 Task: Create a section Agile Amigos and in the section, add a milestone Digital Transformation in the project AgileBite
Action: Mouse moved to (211, 701)
Screenshot: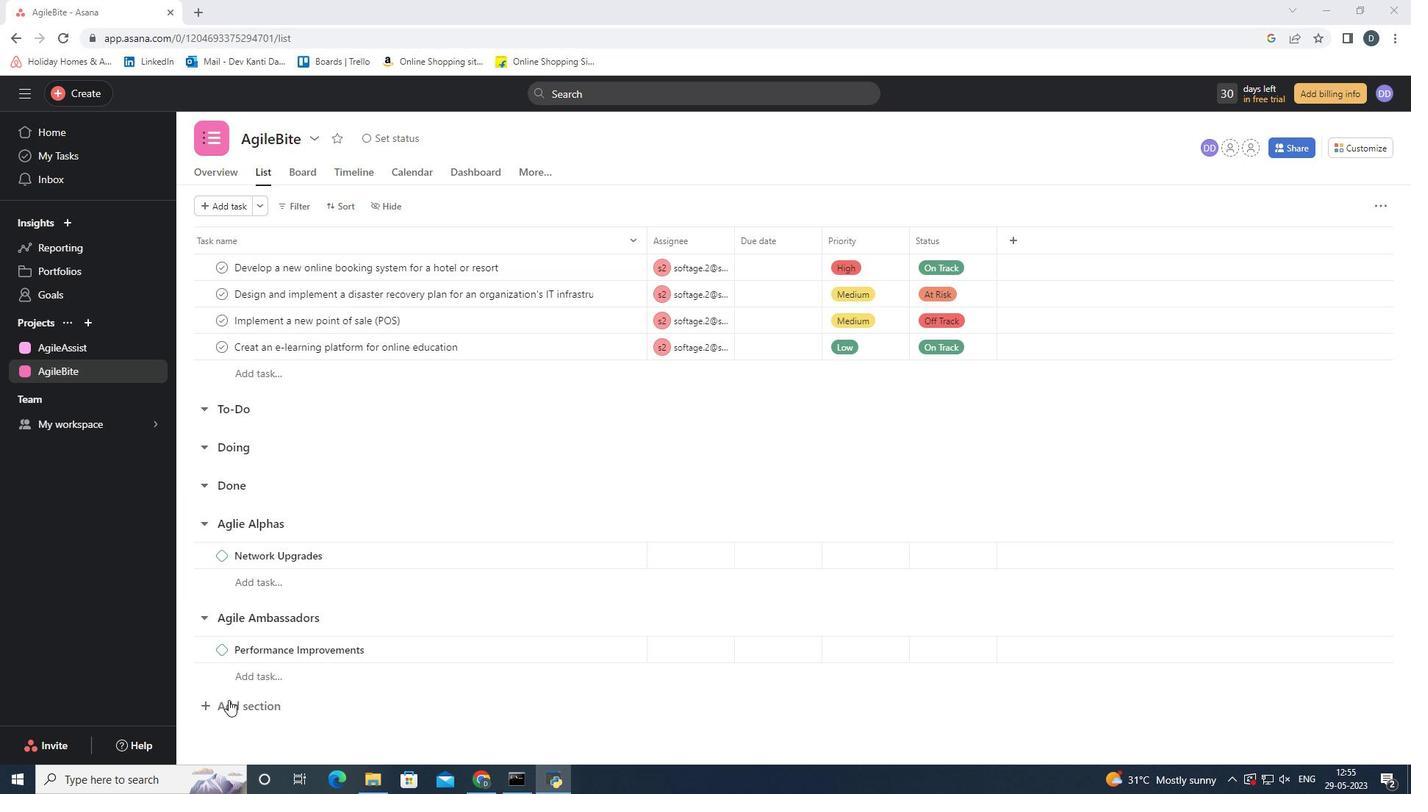 
Action: Mouse pressed left at (211, 701)
Screenshot: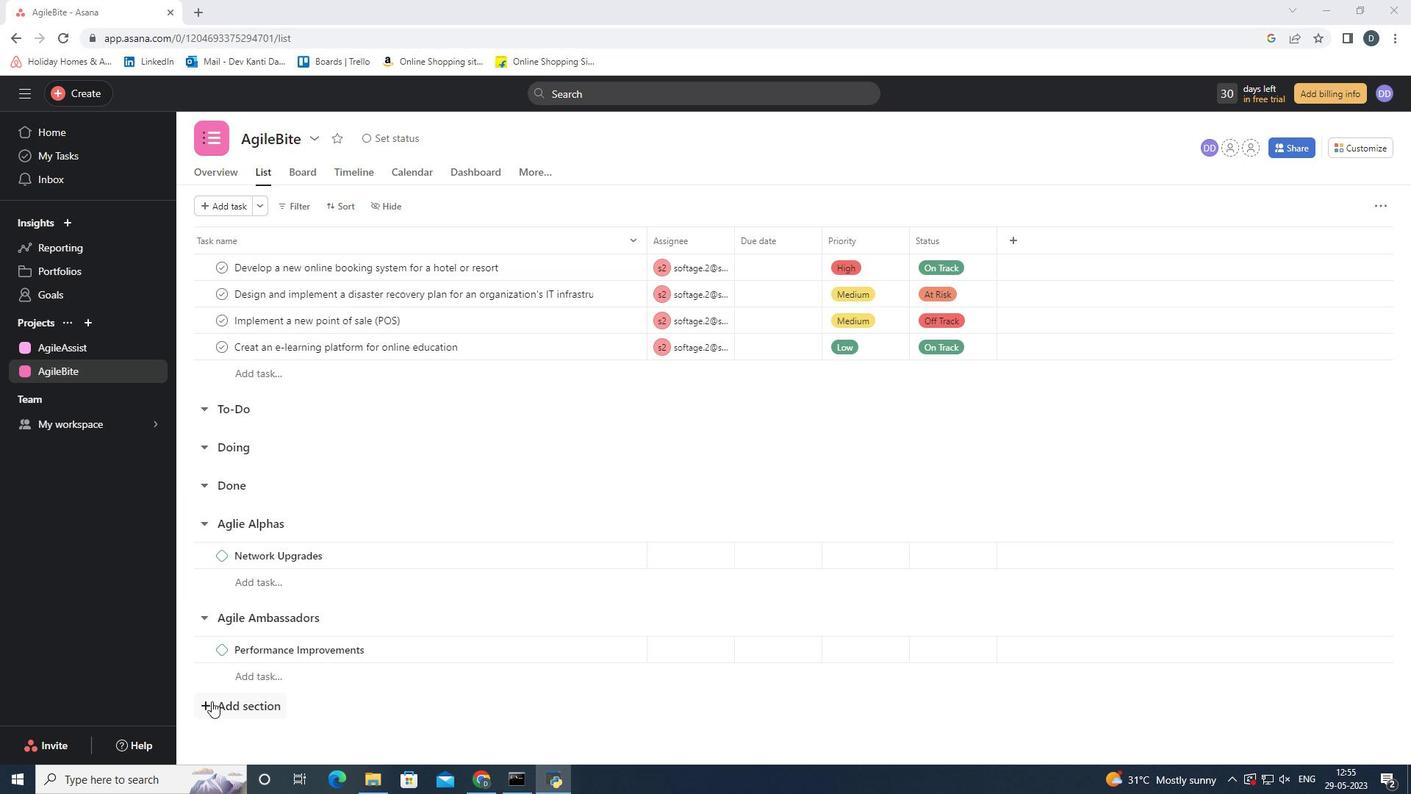 
Action: Mouse moved to (585, 519)
Screenshot: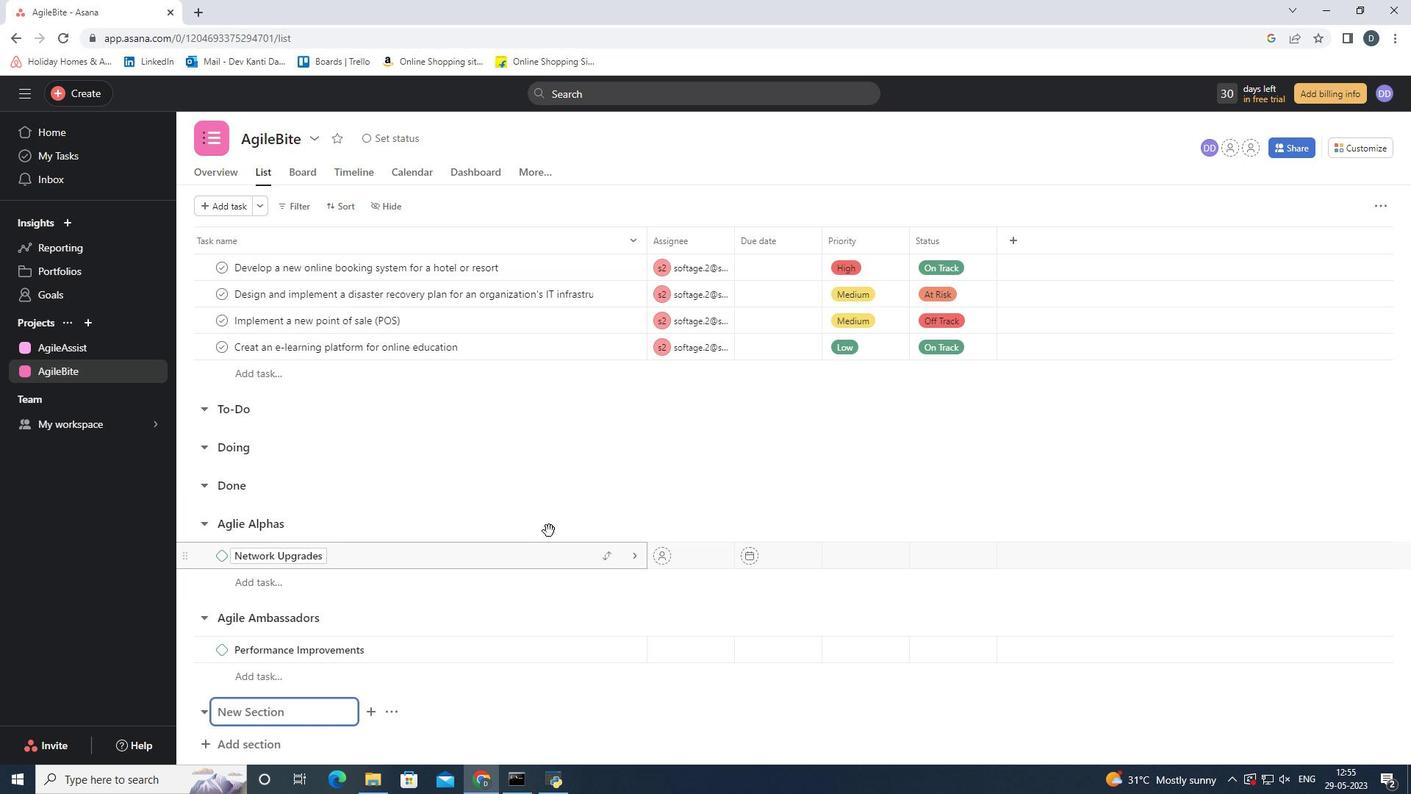 
Action: Mouse scrolled (585, 518) with delta (0, 0)
Screenshot: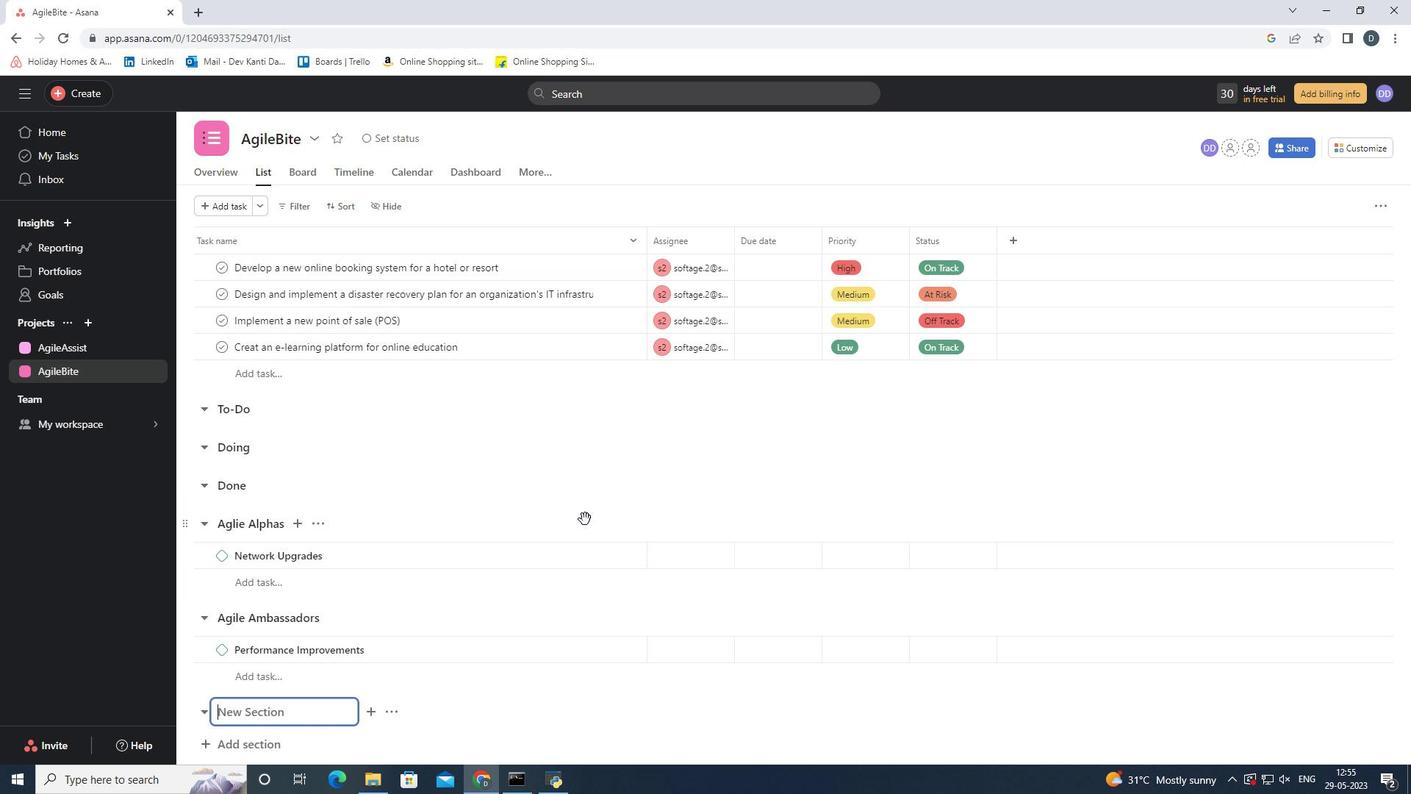 
Action: Mouse scrolled (585, 518) with delta (0, 0)
Screenshot: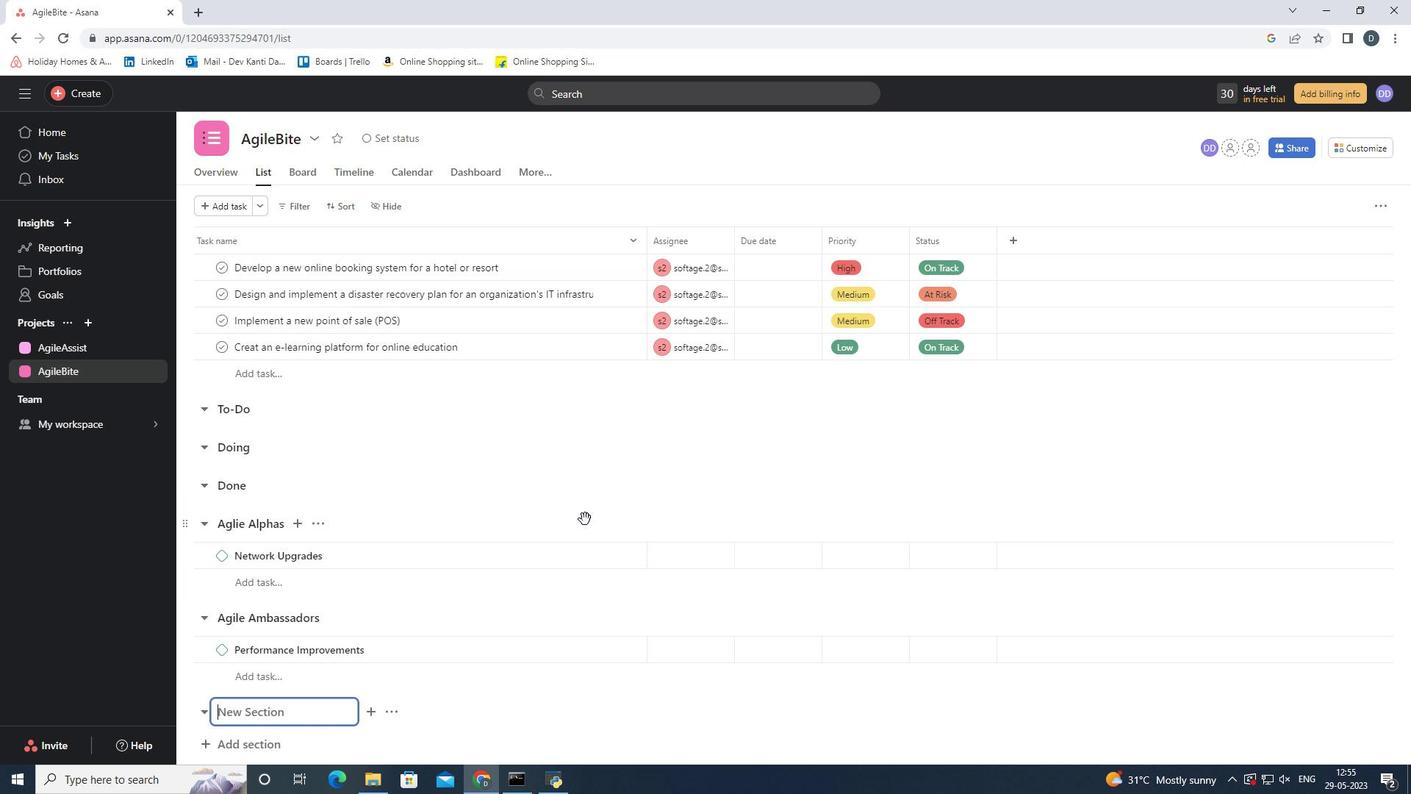 
Action: Mouse scrolled (585, 518) with delta (0, 0)
Screenshot: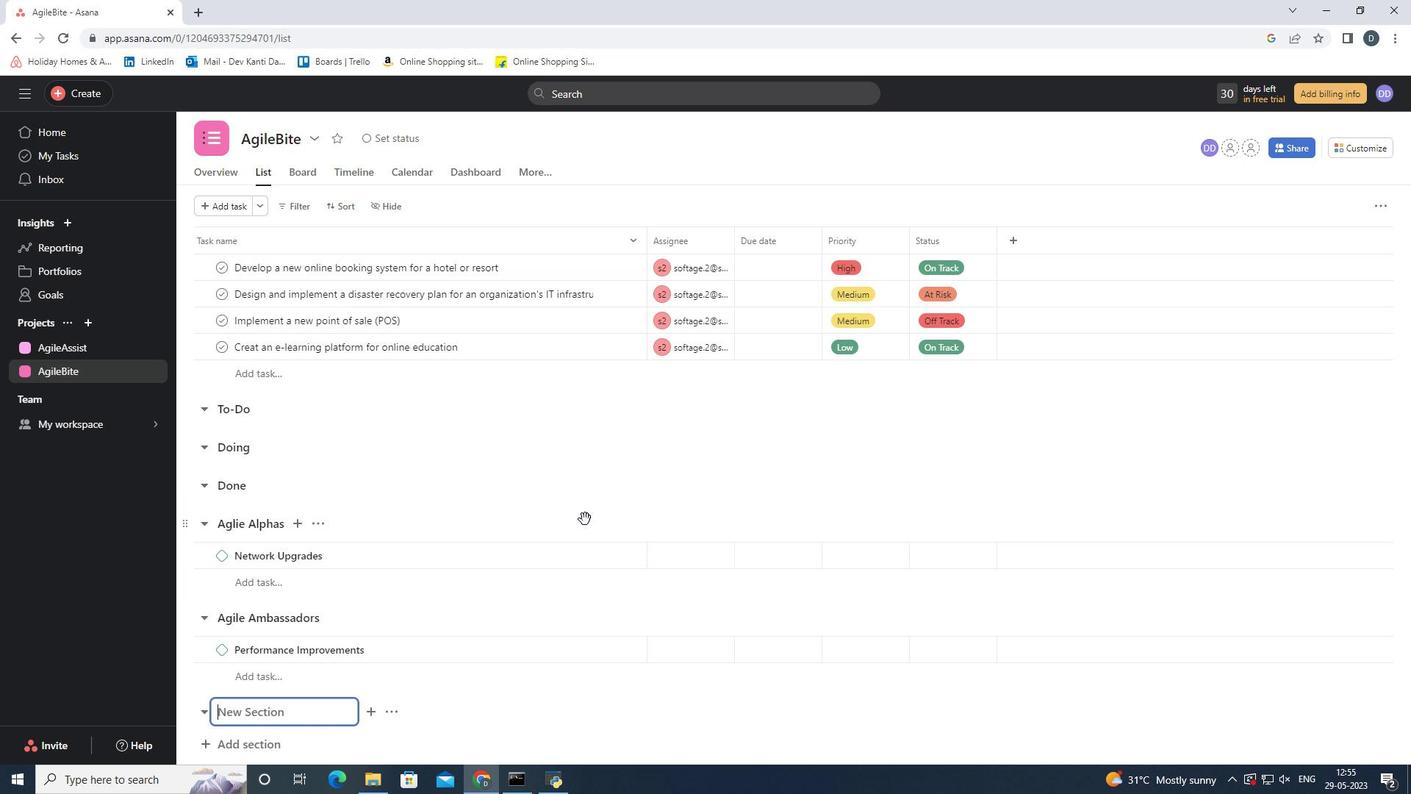 
Action: Mouse moved to (594, 496)
Screenshot: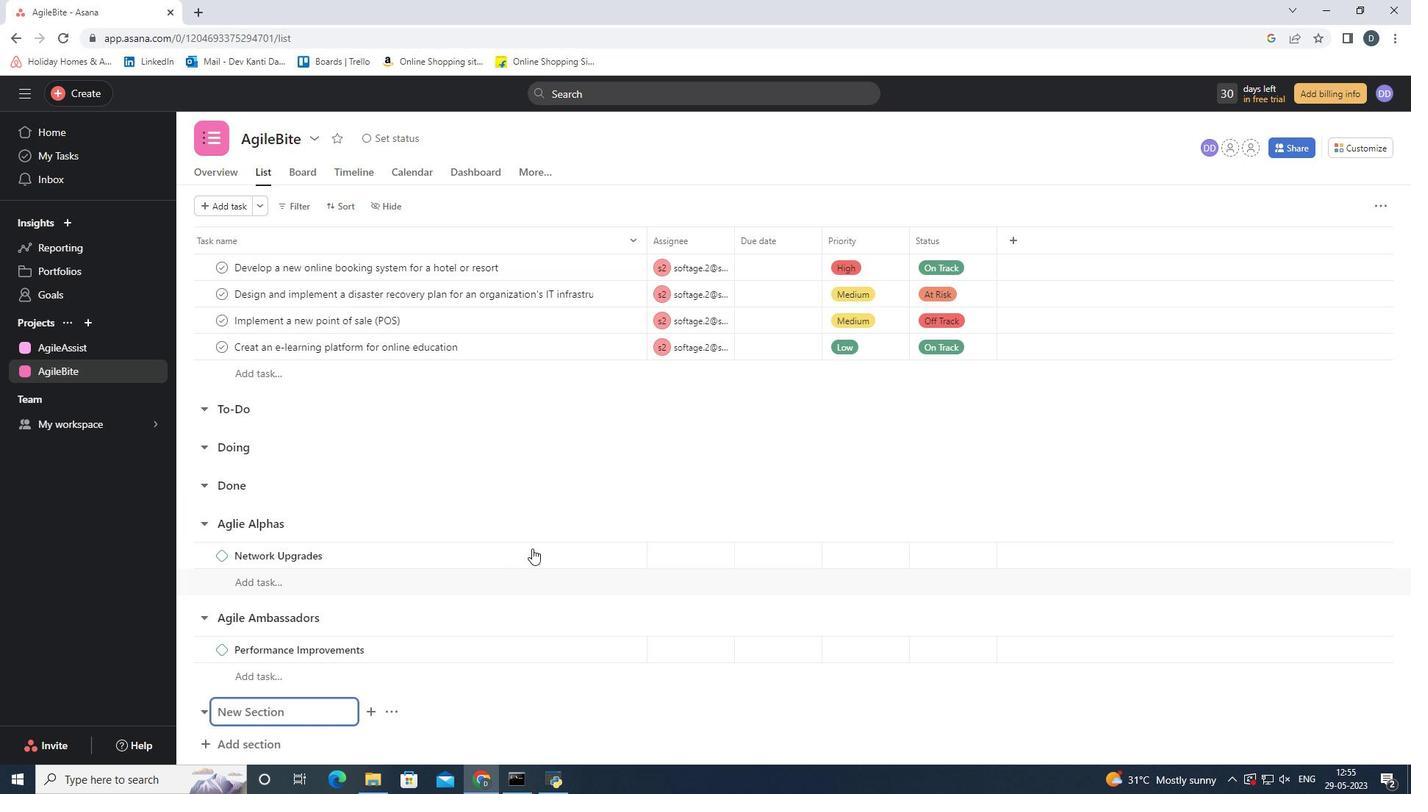 
Action: Key pressed <Key.shift>Agl<Key.backspace>ile<Key.space><Key.shift><Key.shift><Key.shift><Key.shift><Key.shift><Key.shift><Key.shift><Key.shift><Key.shift><Key.shift><Key.shift><Key.shift>Amigos
Screenshot: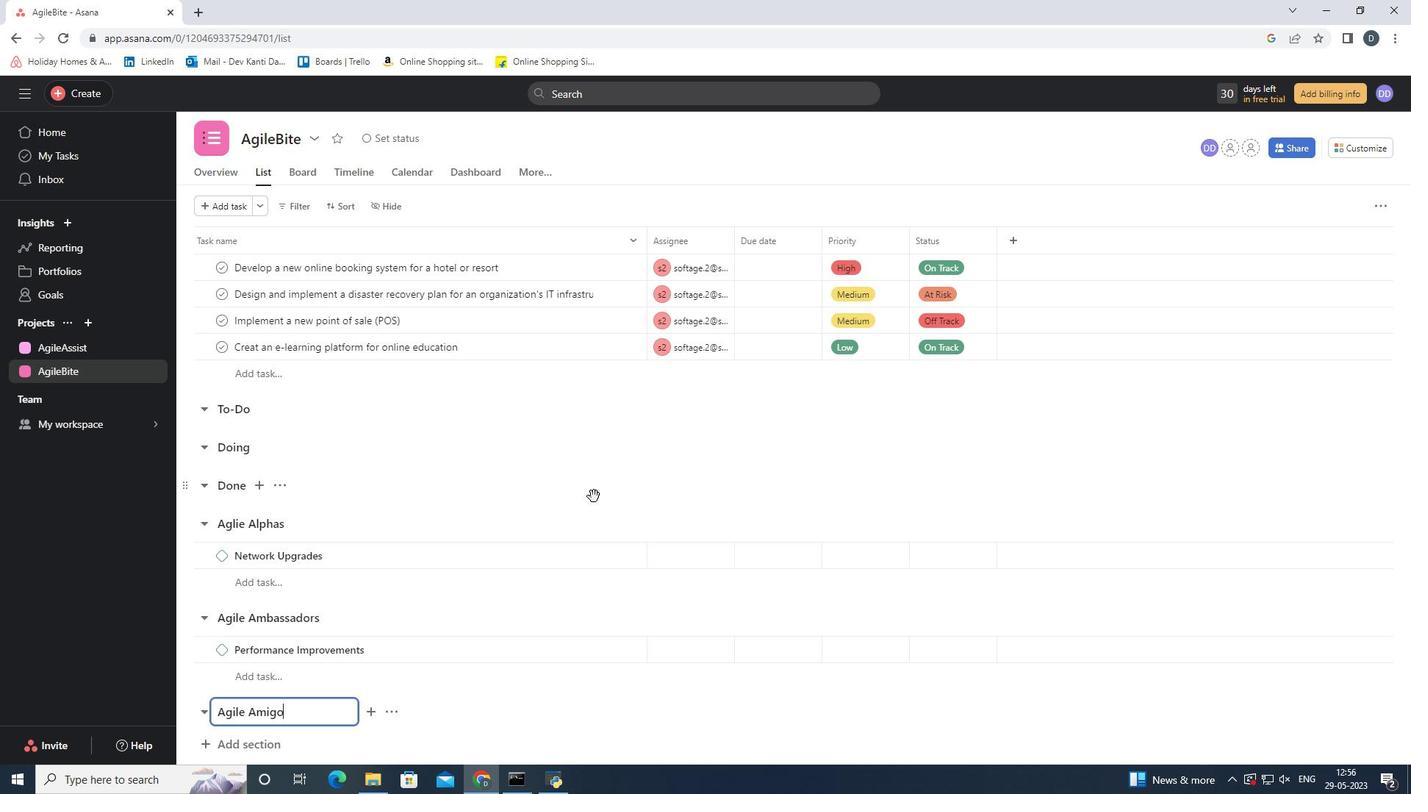 
Action: Mouse moved to (363, 713)
Screenshot: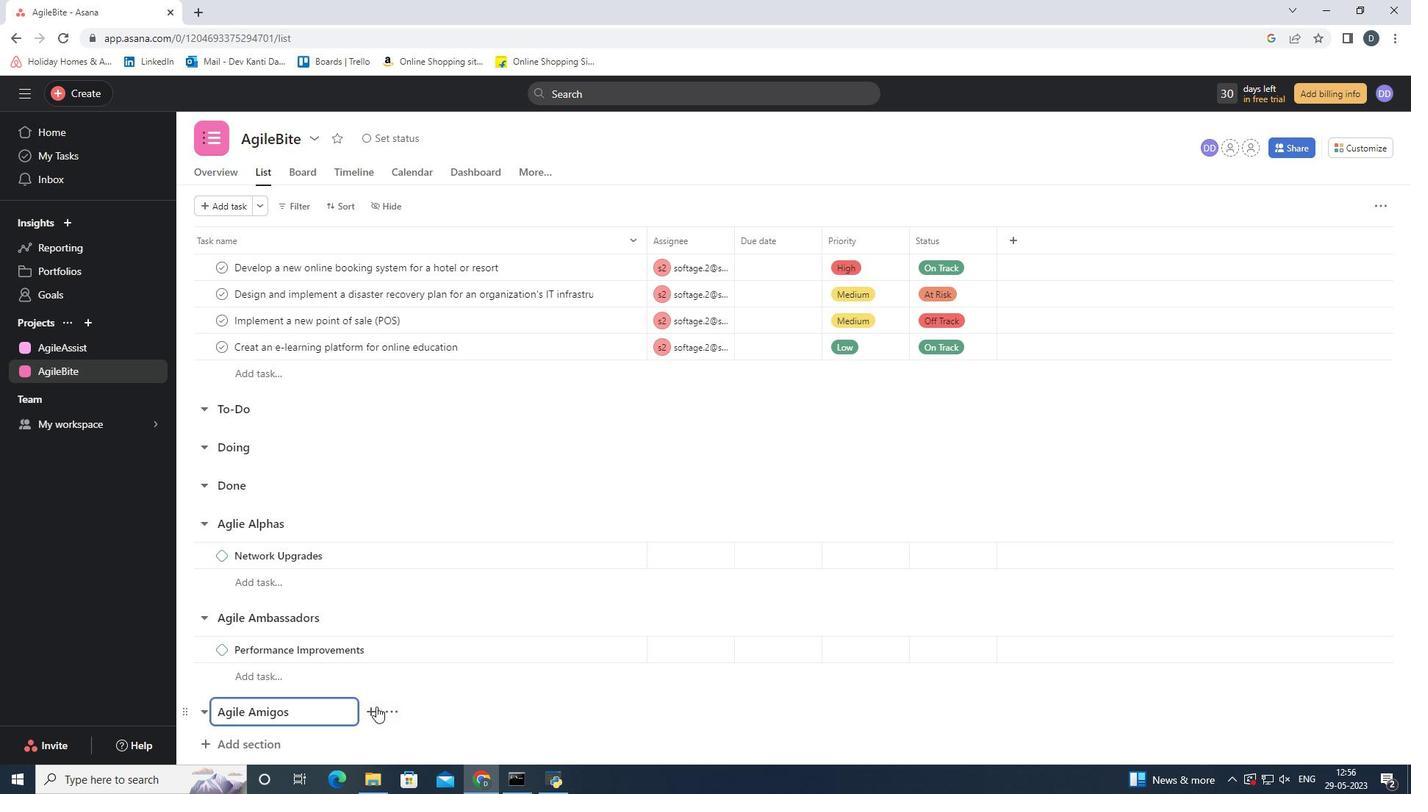 
Action: Mouse pressed left at (363, 713)
Screenshot: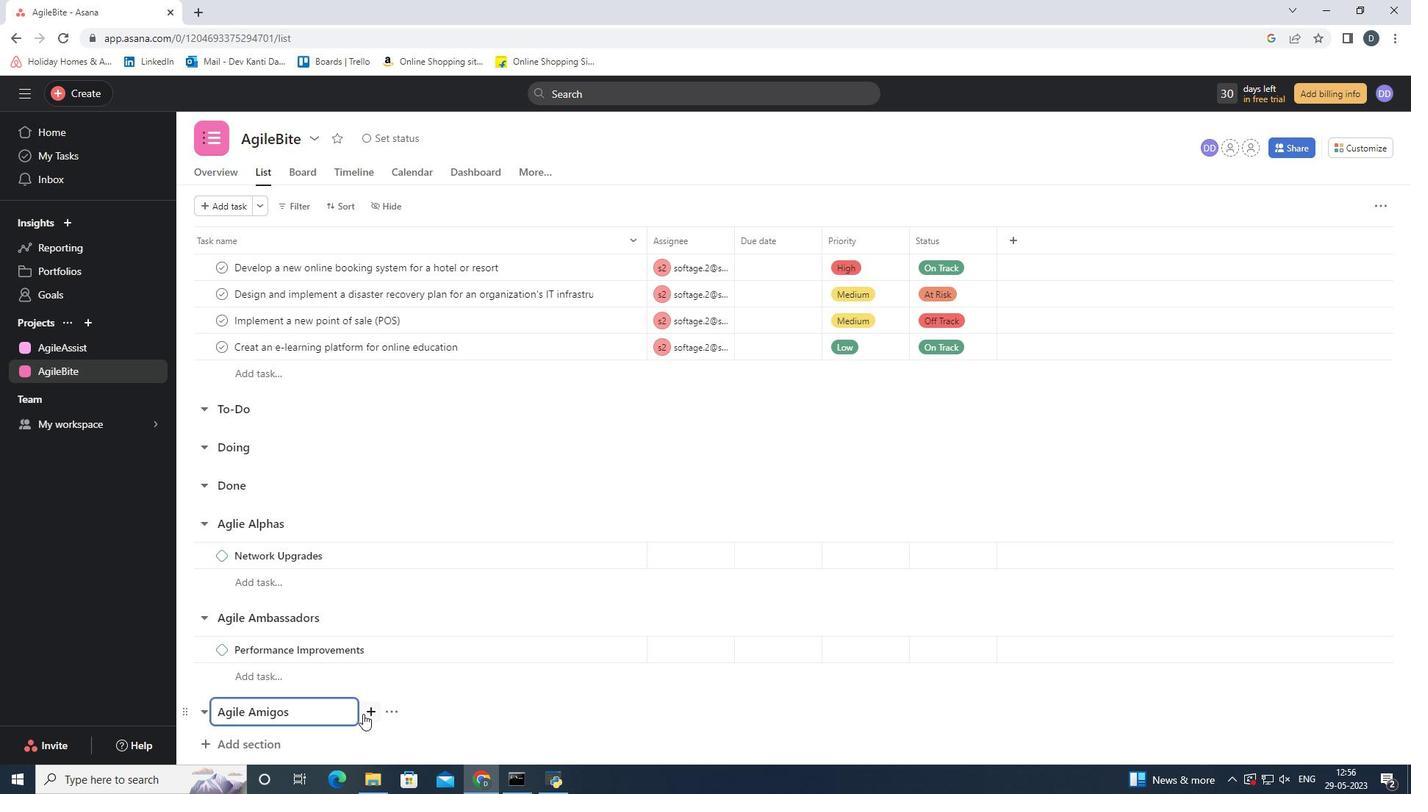 
Action: Mouse moved to (302, 718)
Screenshot: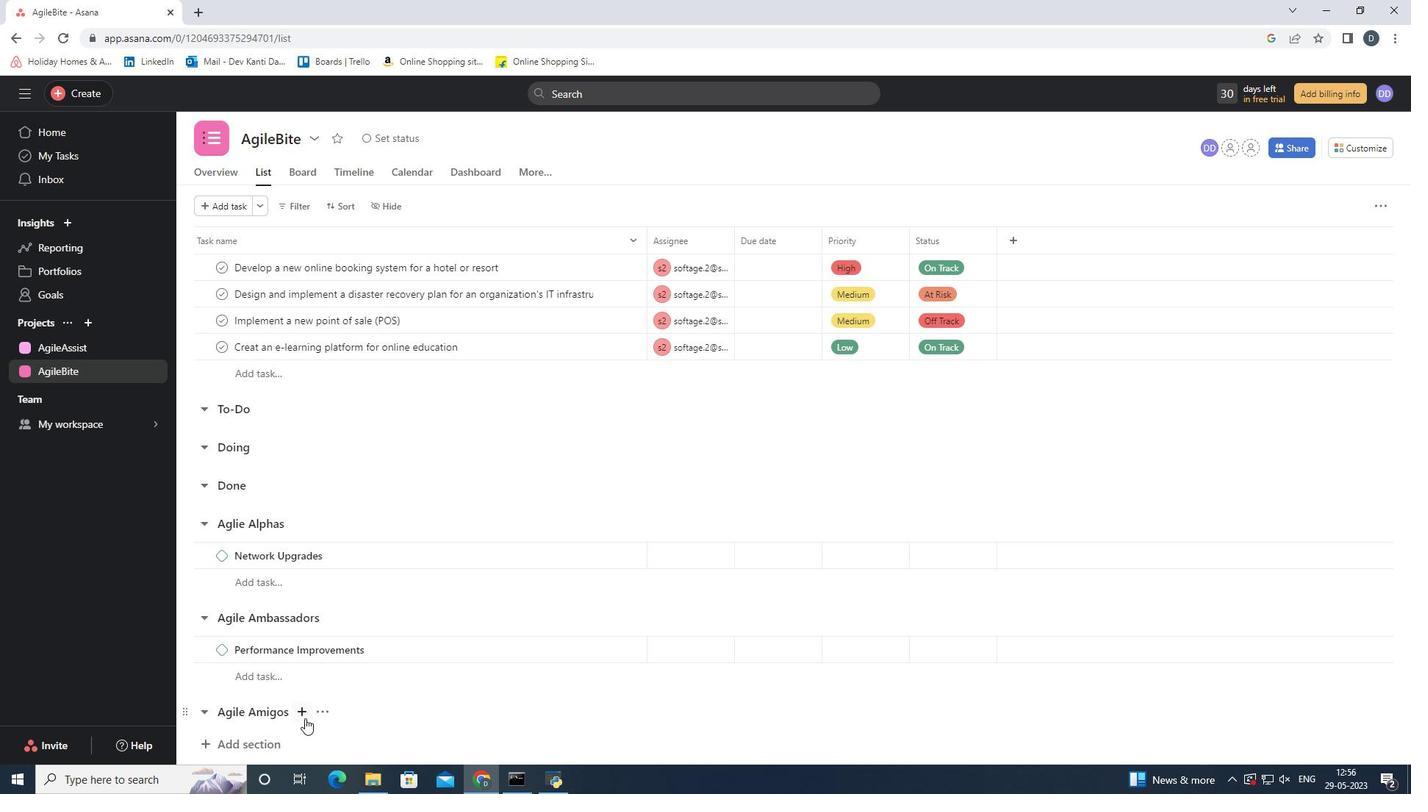 
Action: Mouse pressed left at (302, 718)
Screenshot: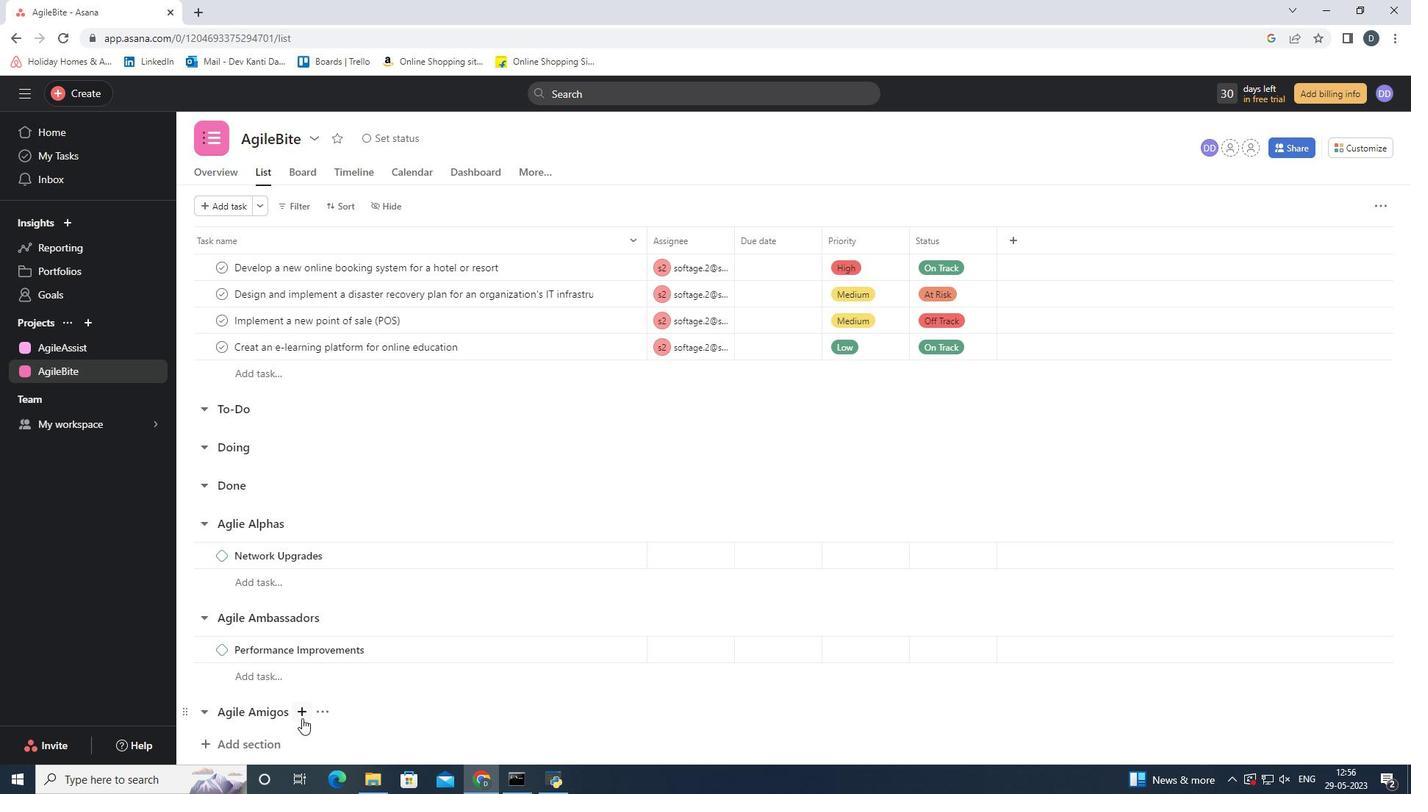 
Action: Mouse moved to (369, 701)
Screenshot: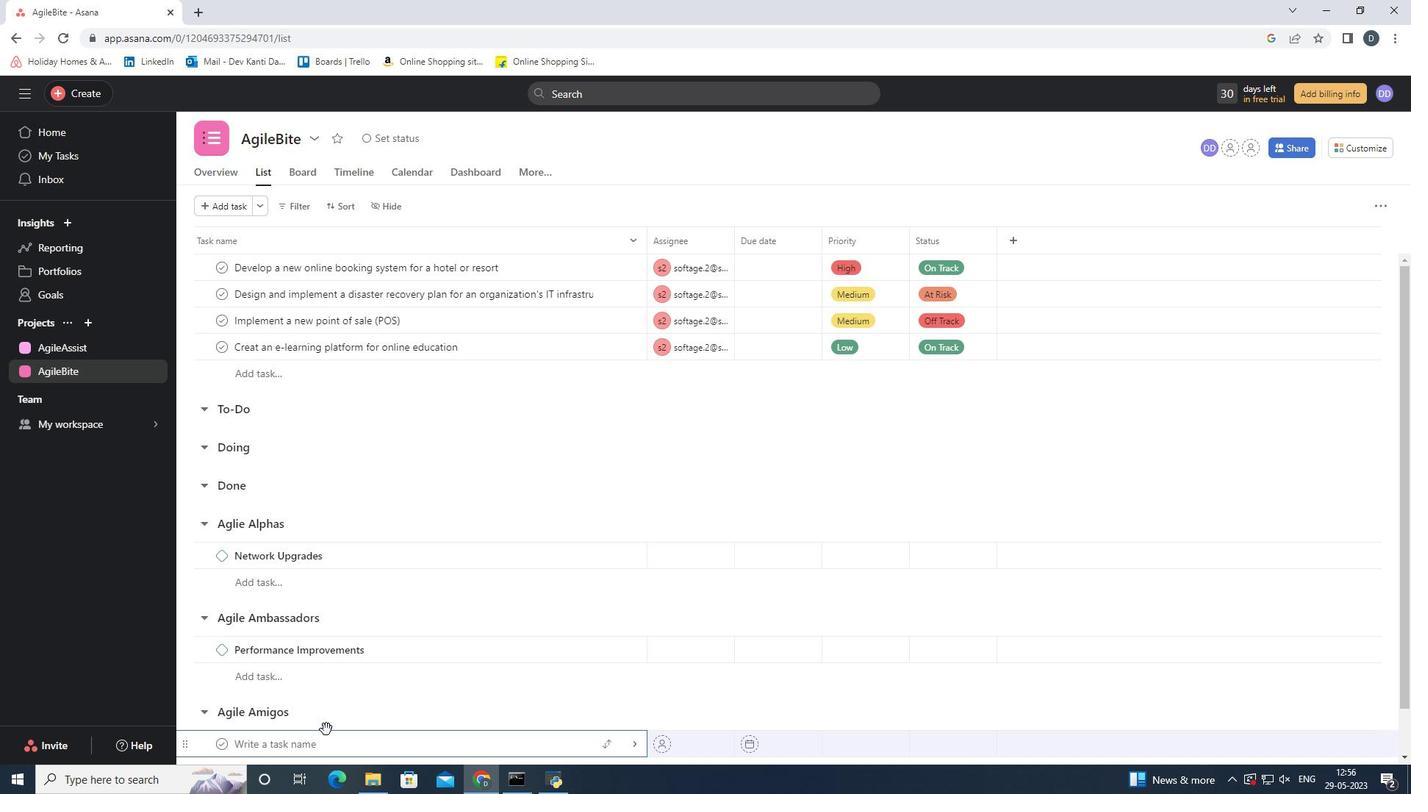 
Action: Mouse scrolled (369, 700) with delta (0, 0)
Screenshot: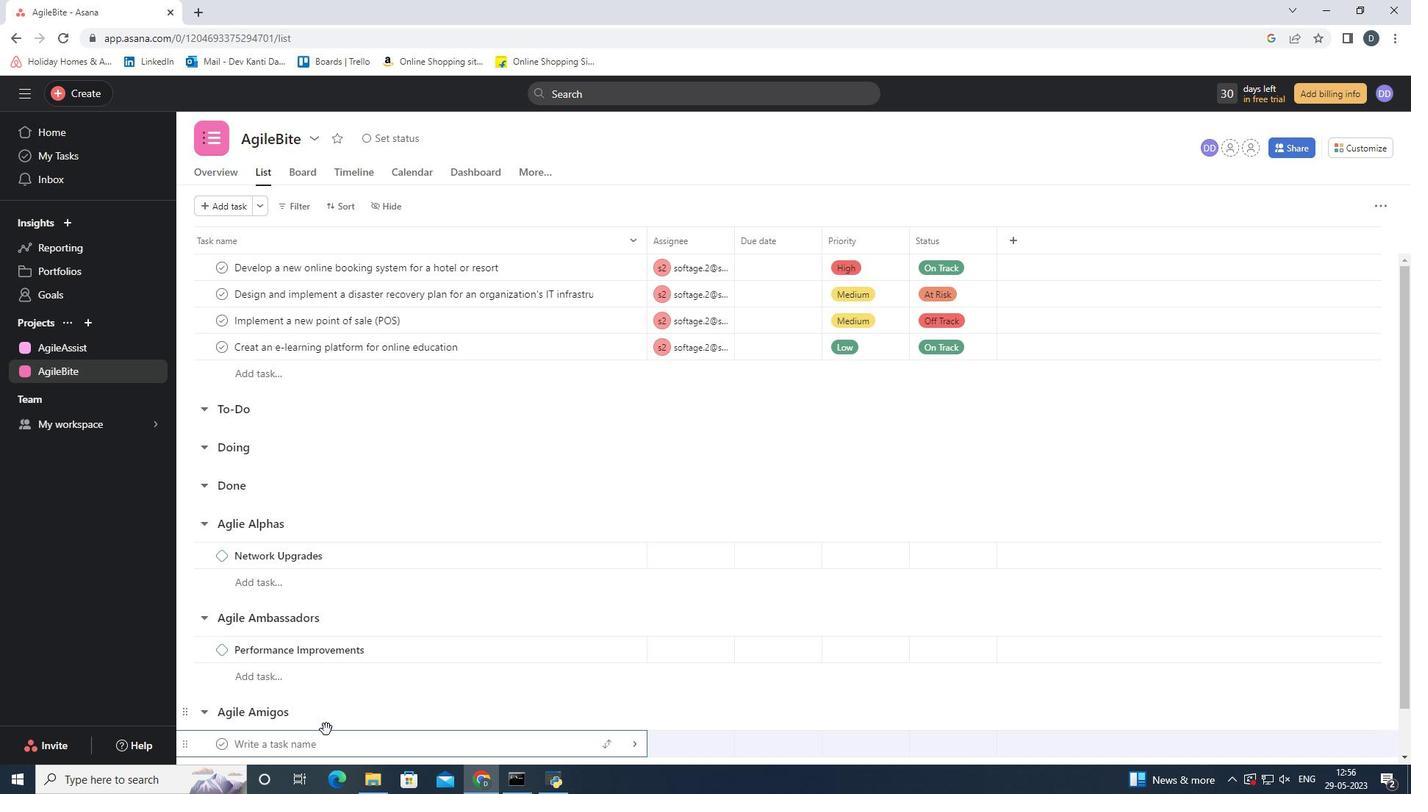 
Action: Mouse scrolled (369, 700) with delta (0, 0)
Screenshot: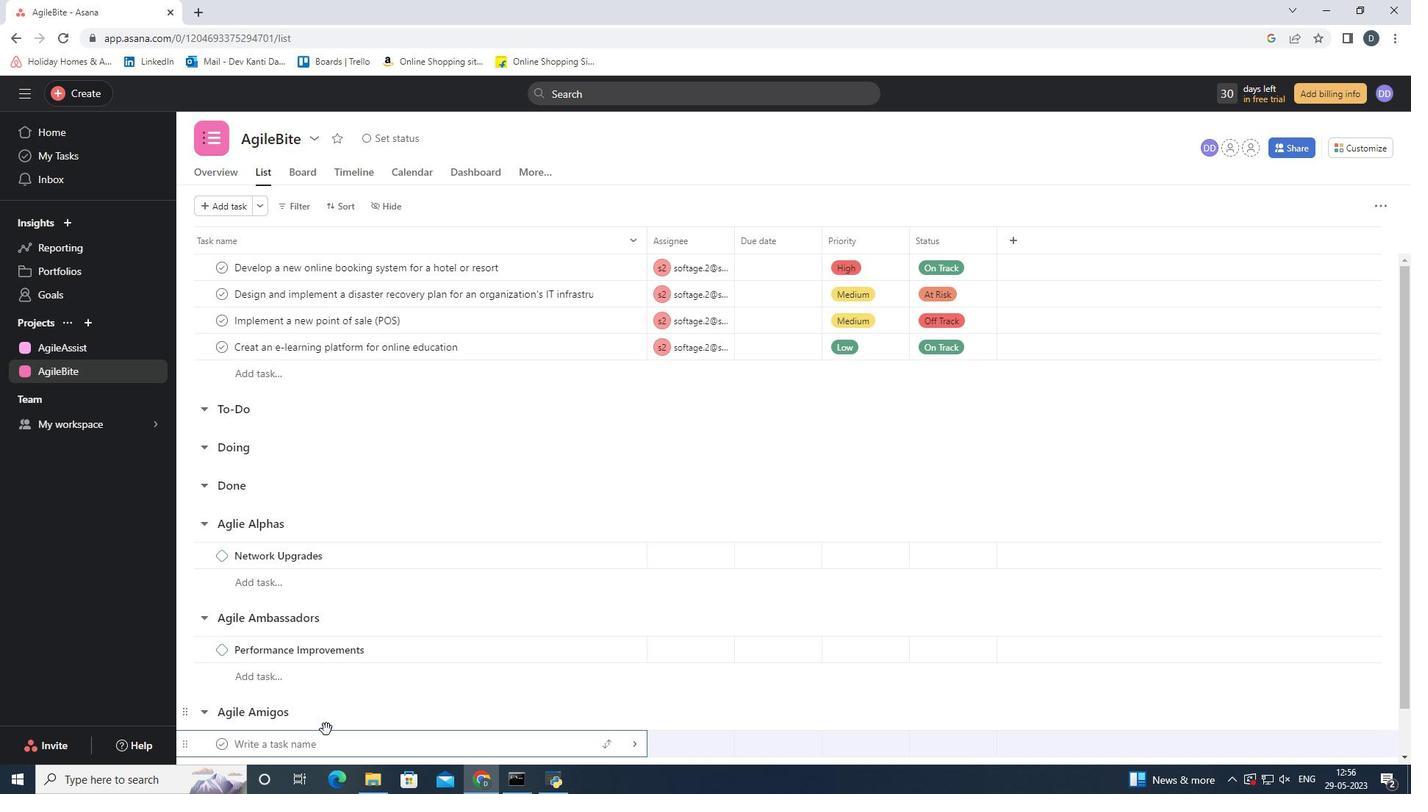 
Action: Mouse scrolled (369, 700) with delta (0, 0)
Screenshot: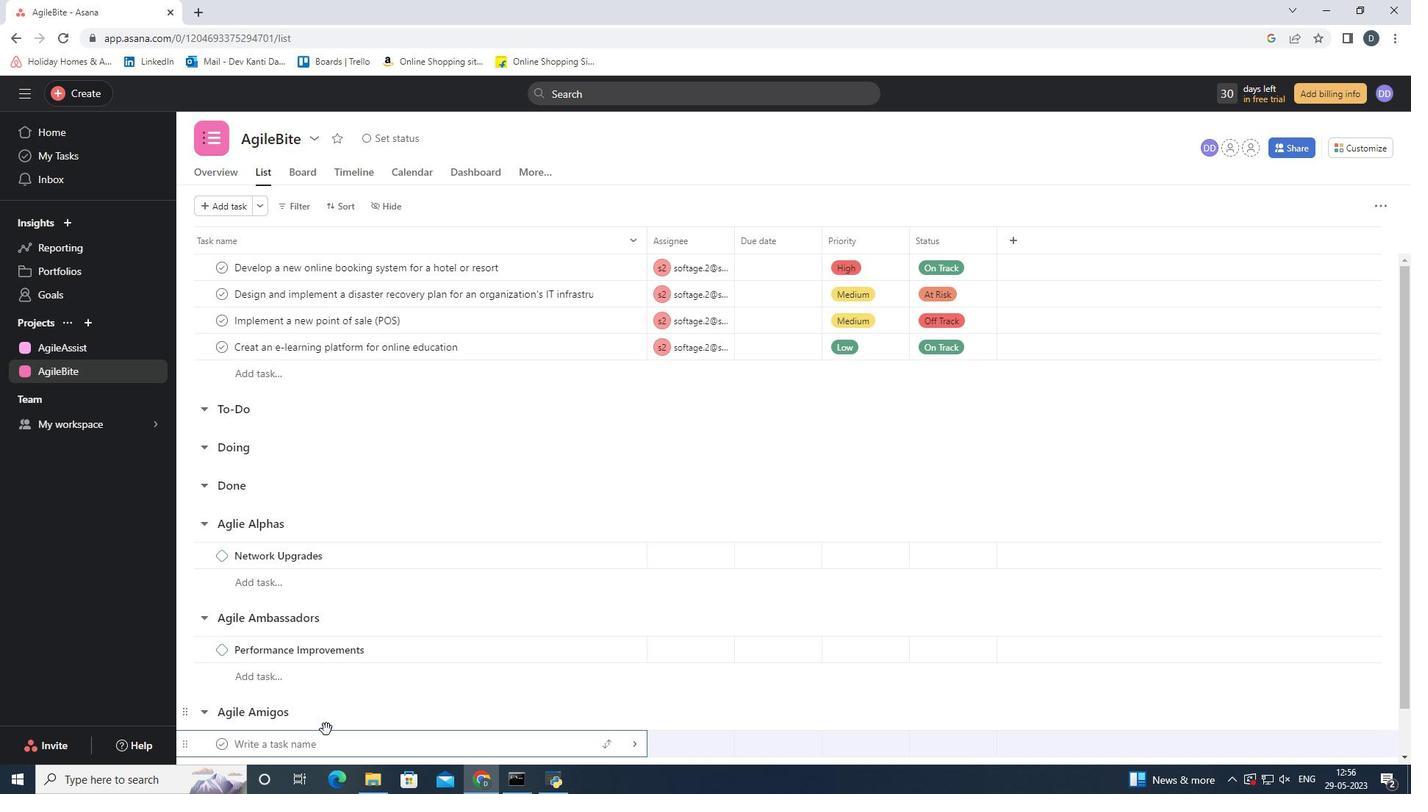 
Action: Mouse moved to (369, 701)
Screenshot: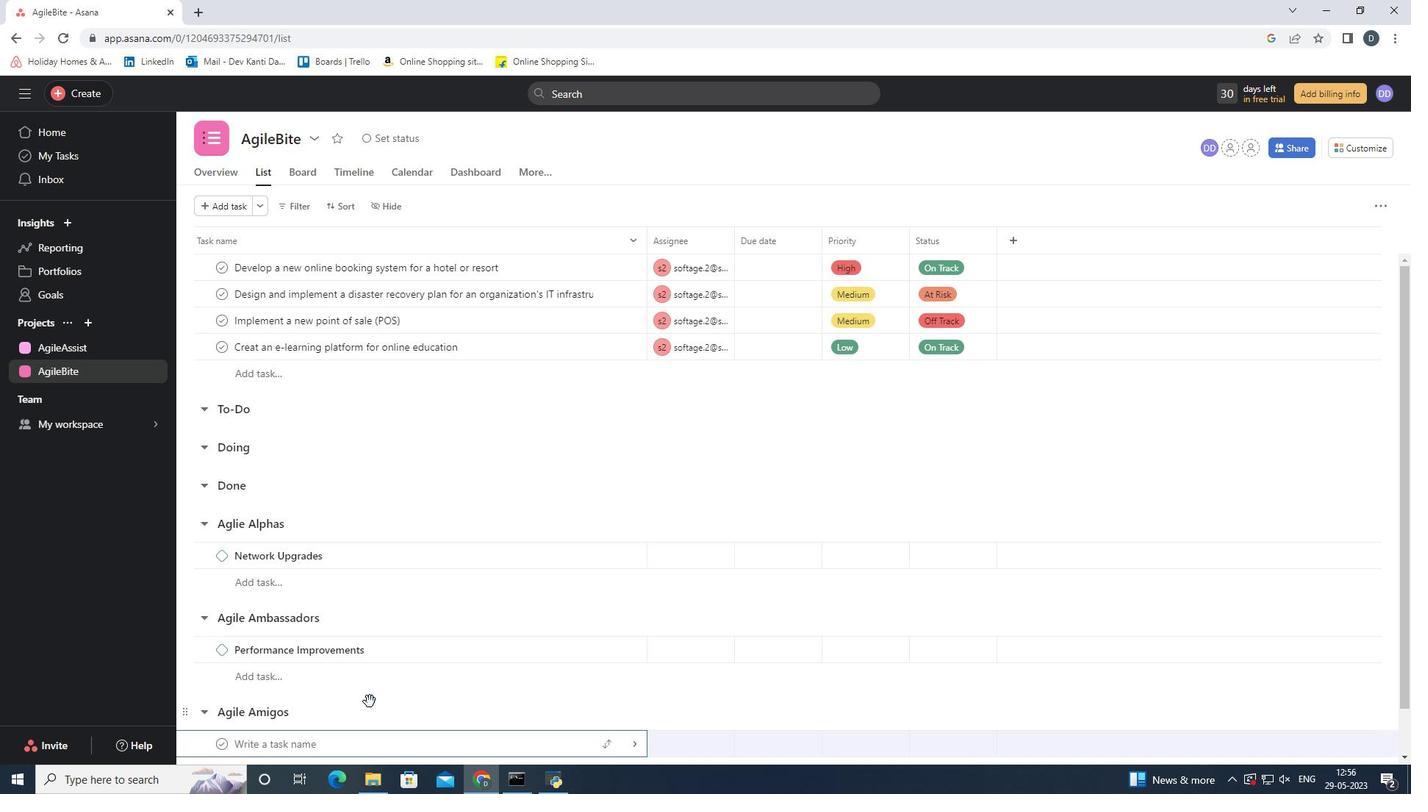 
Action: Mouse scrolled (369, 700) with delta (0, 0)
Screenshot: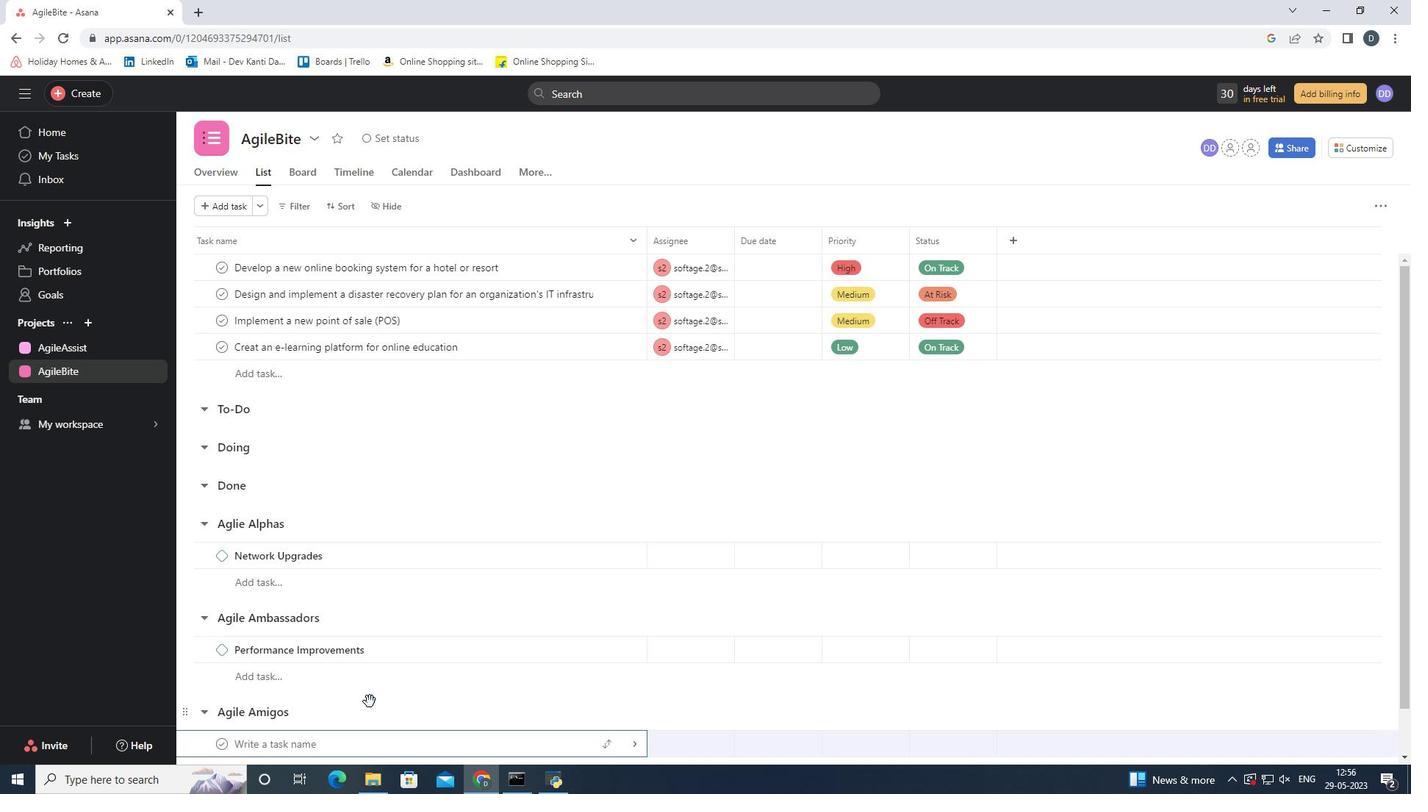 
Action: Mouse moved to (480, 652)
Screenshot: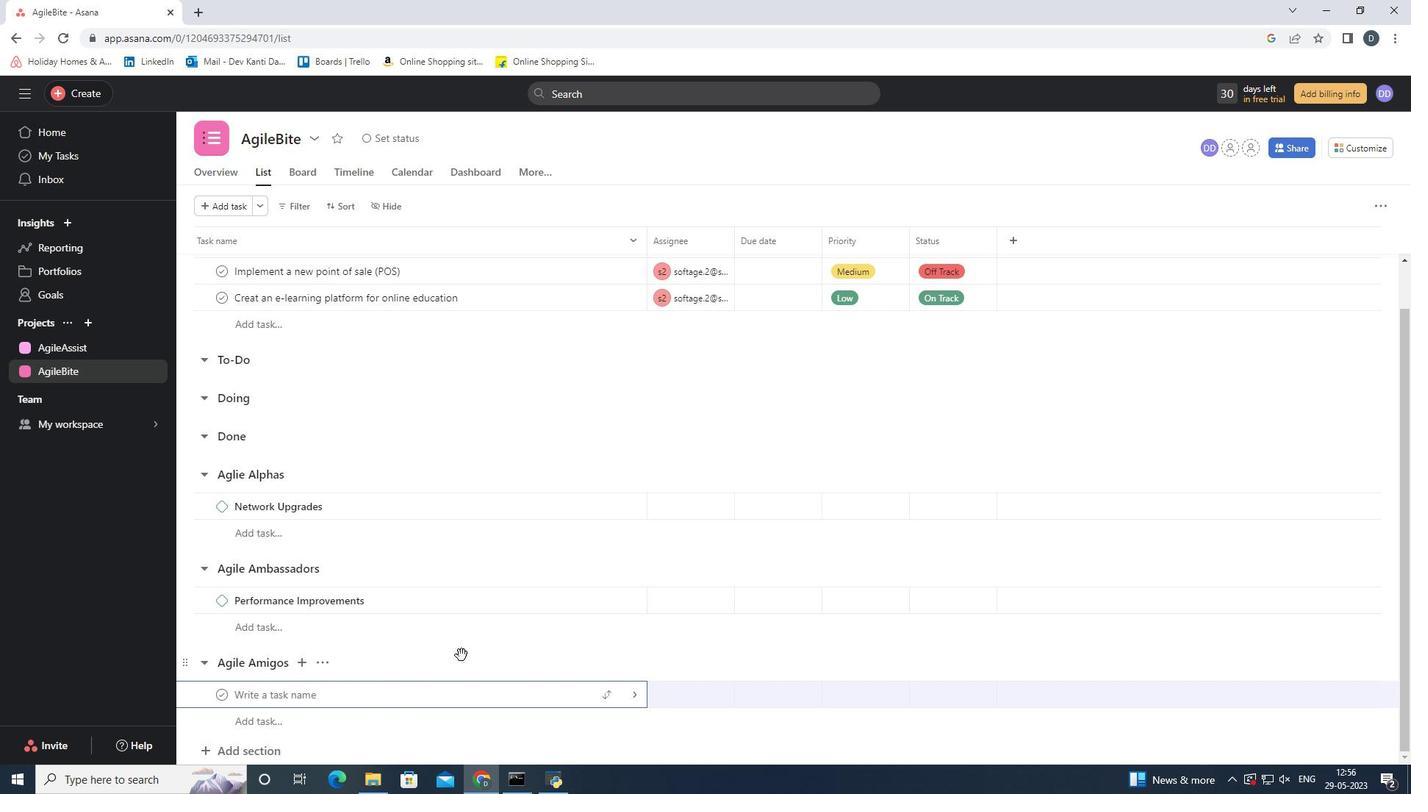 
Action: Key pressed <Key.shift><Key.shift><Key.shift><Key.shift>Digital<Key.space><Key.shift>Transformation
Screenshot: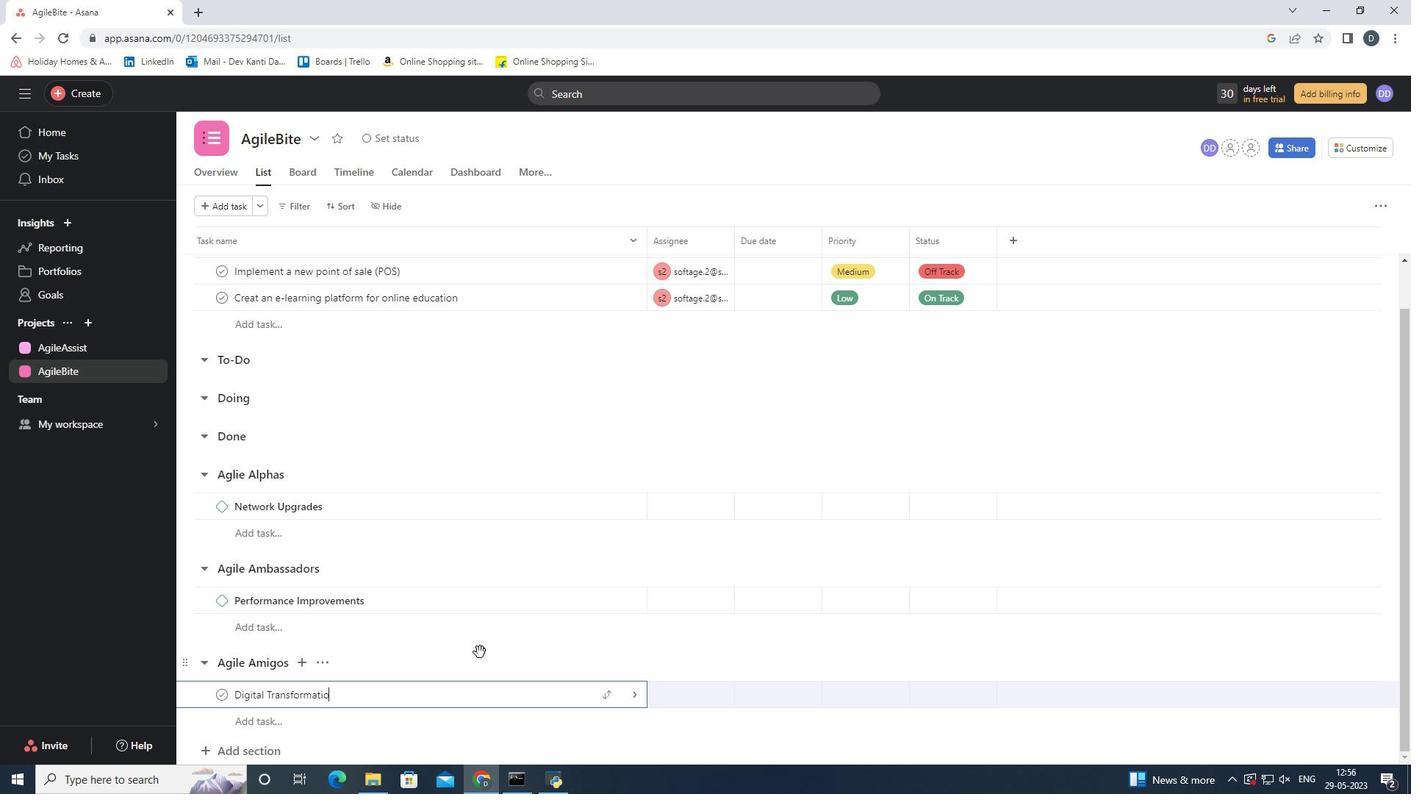 
Action: Mouse moved to (634, 700)
Screenshot: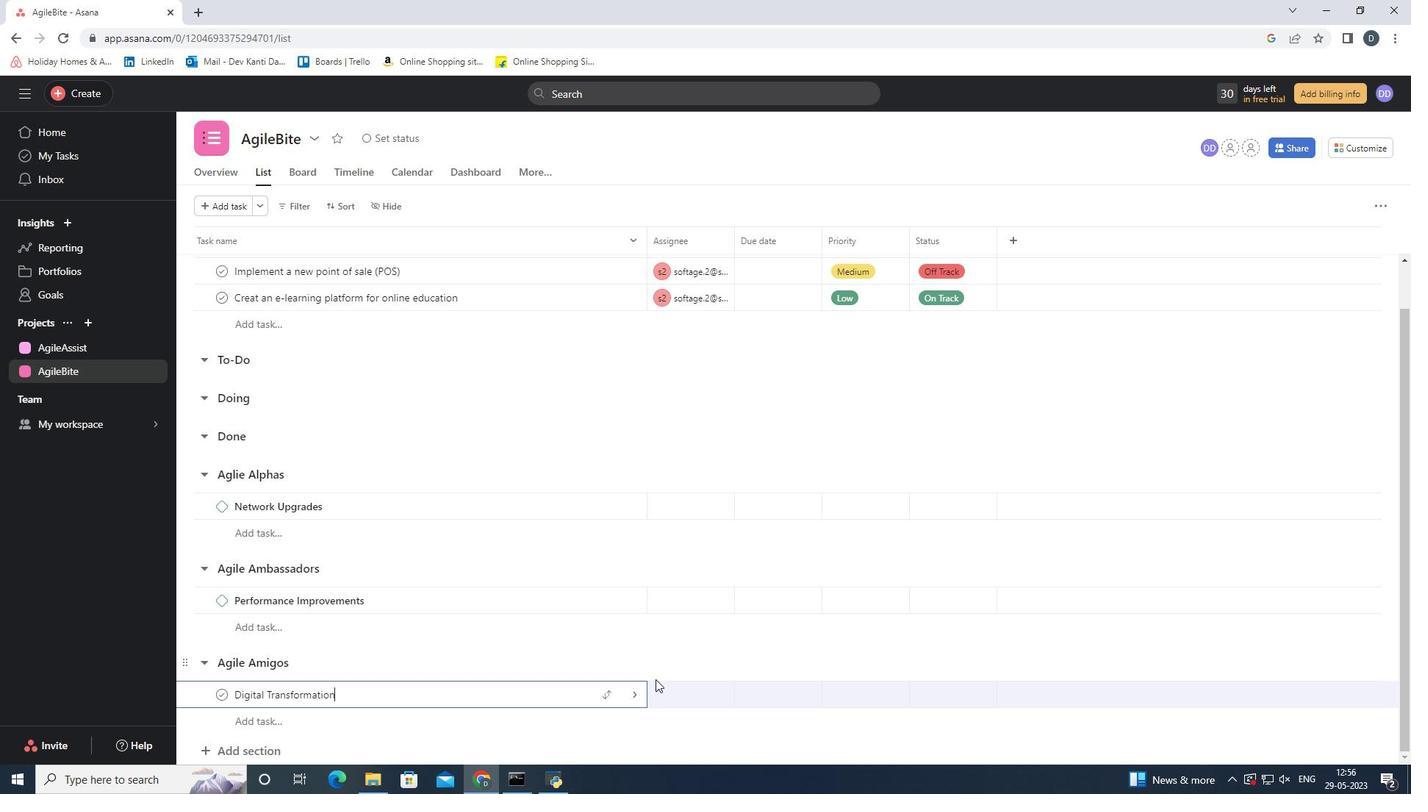 
Action: Mouse pressed left at (634, 700)
Screenshot: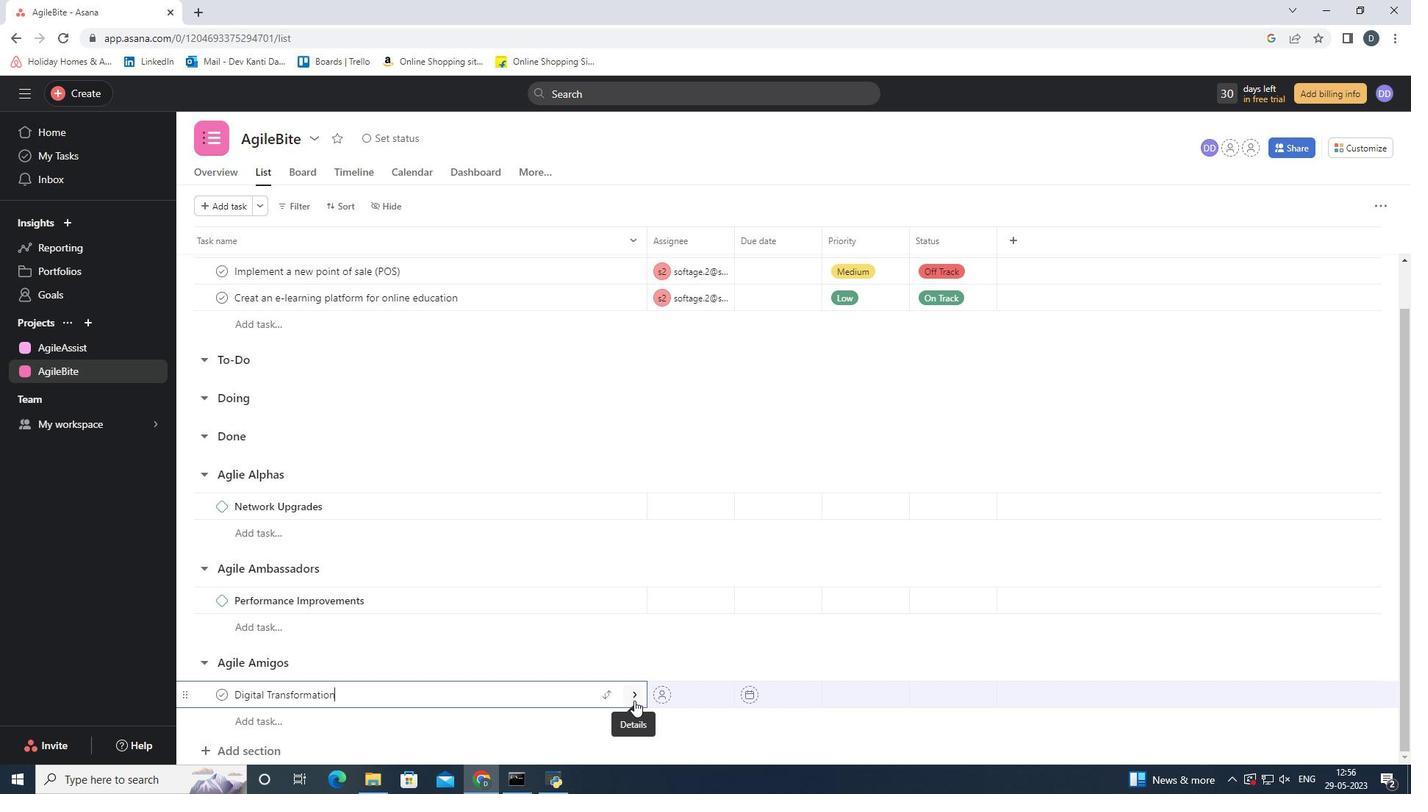
Action: Mouse moved to (1349, 207)
Screenshot: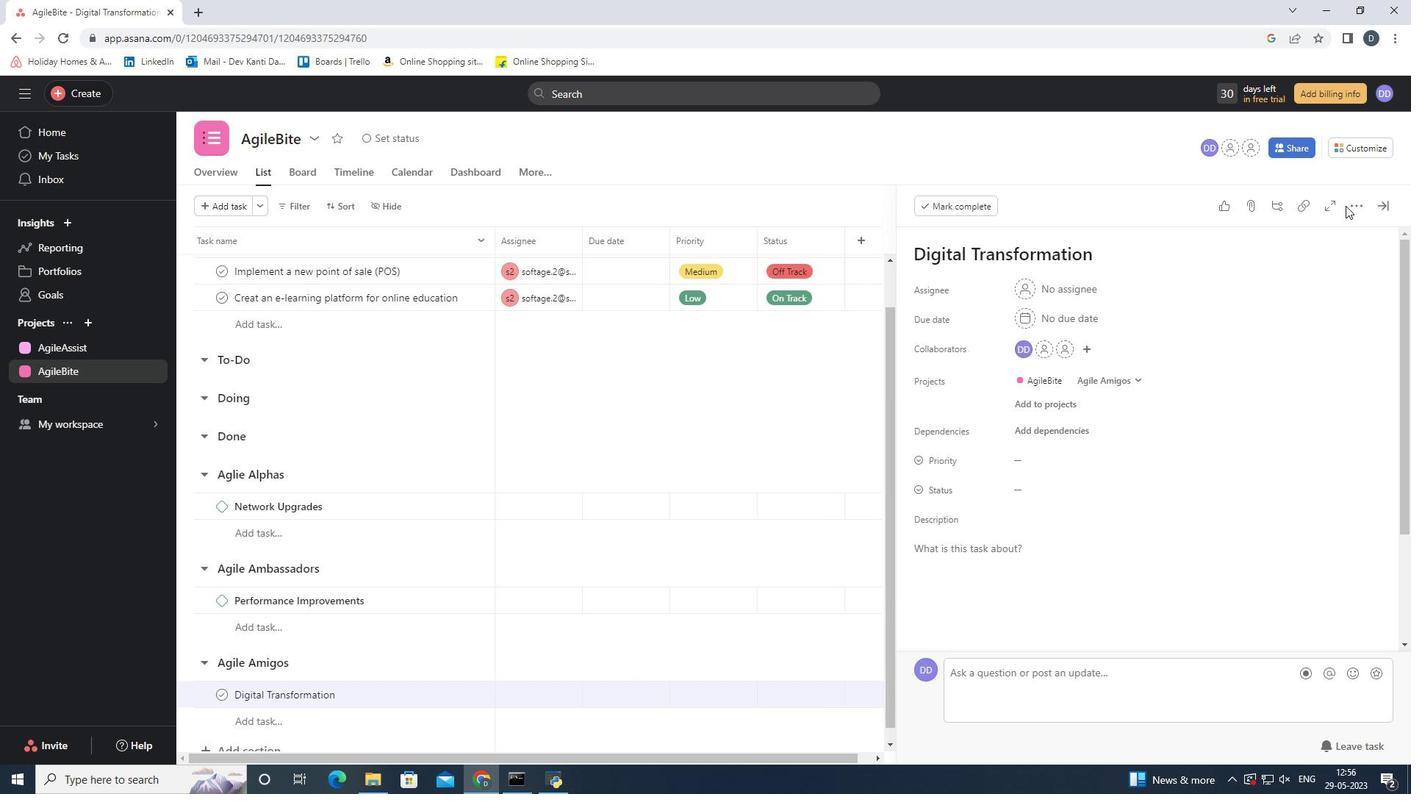 
Action: Mouse pressed left at (1349, 207)
Screenshot: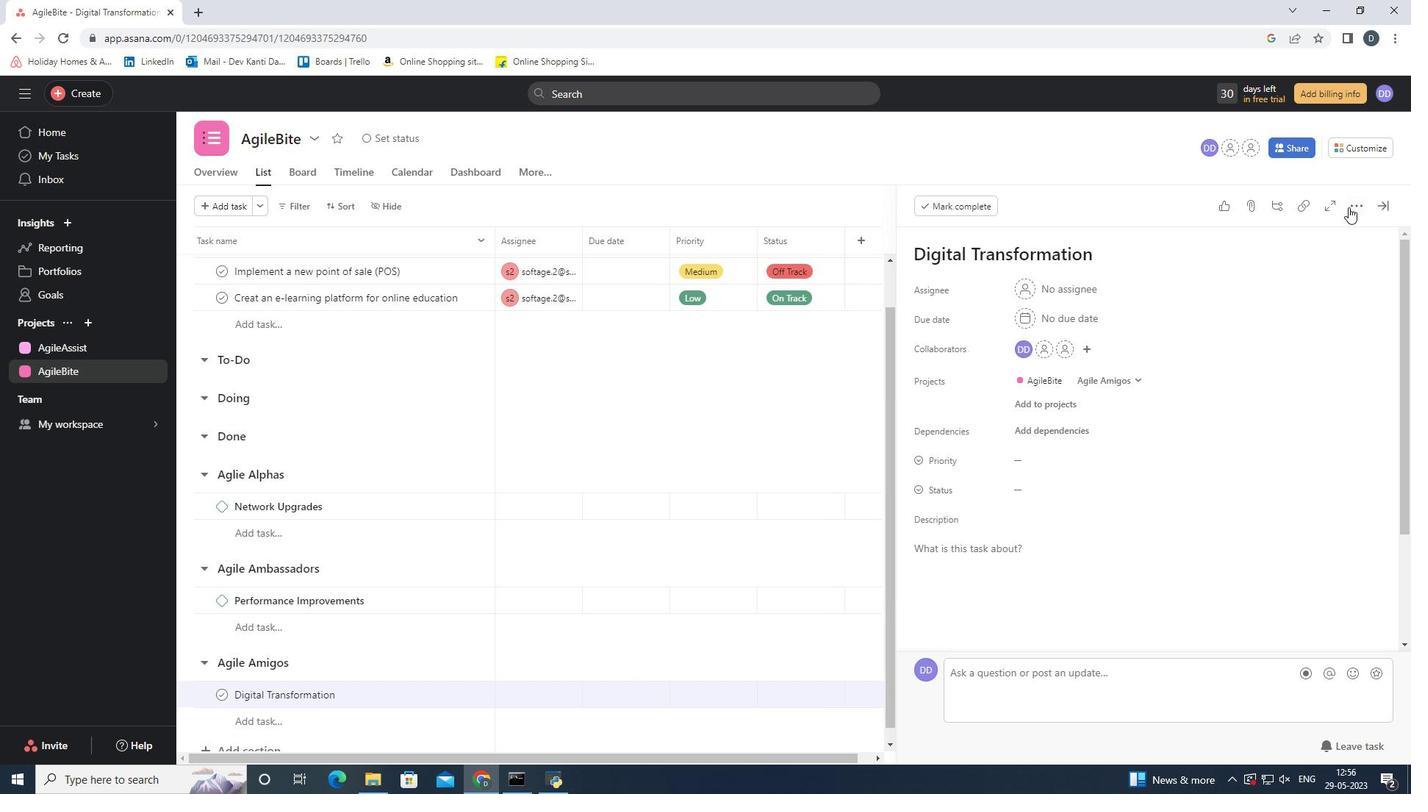 
Action: Mouse moved to (1313, 258)
Screenshot: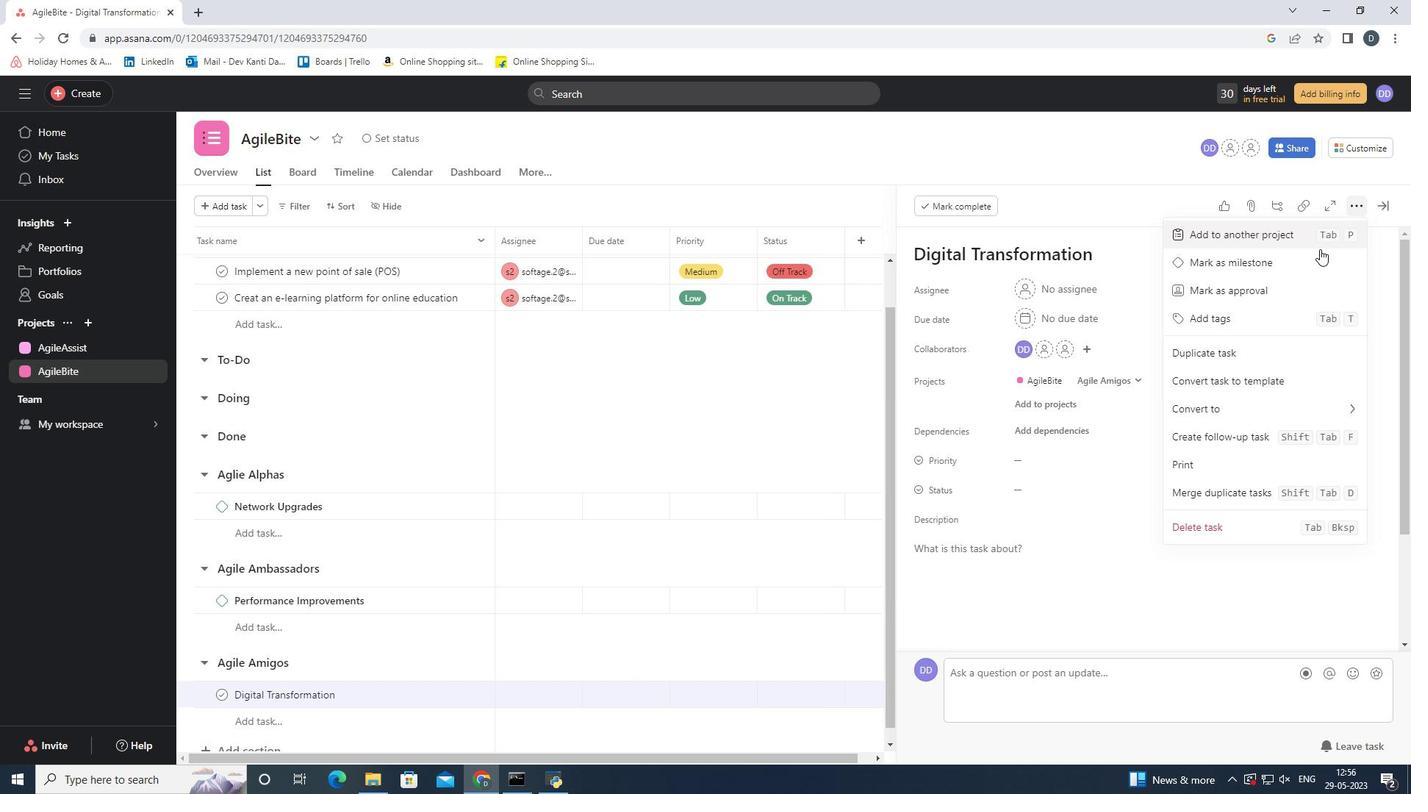 
Action: Mouse pressed left at (1313, 258)
Screenshot: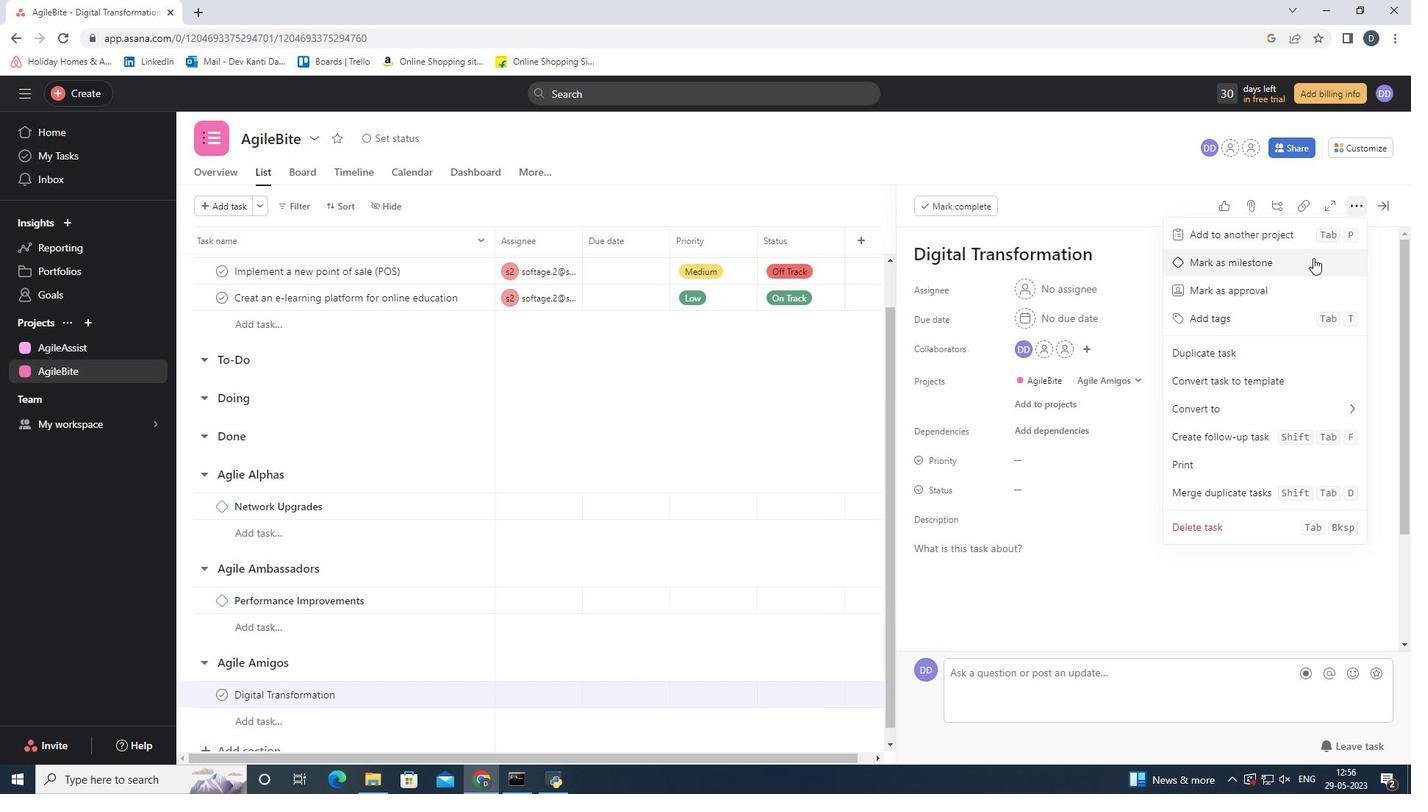 
Action: Mouse moved to (1391, 197)
Screenshot: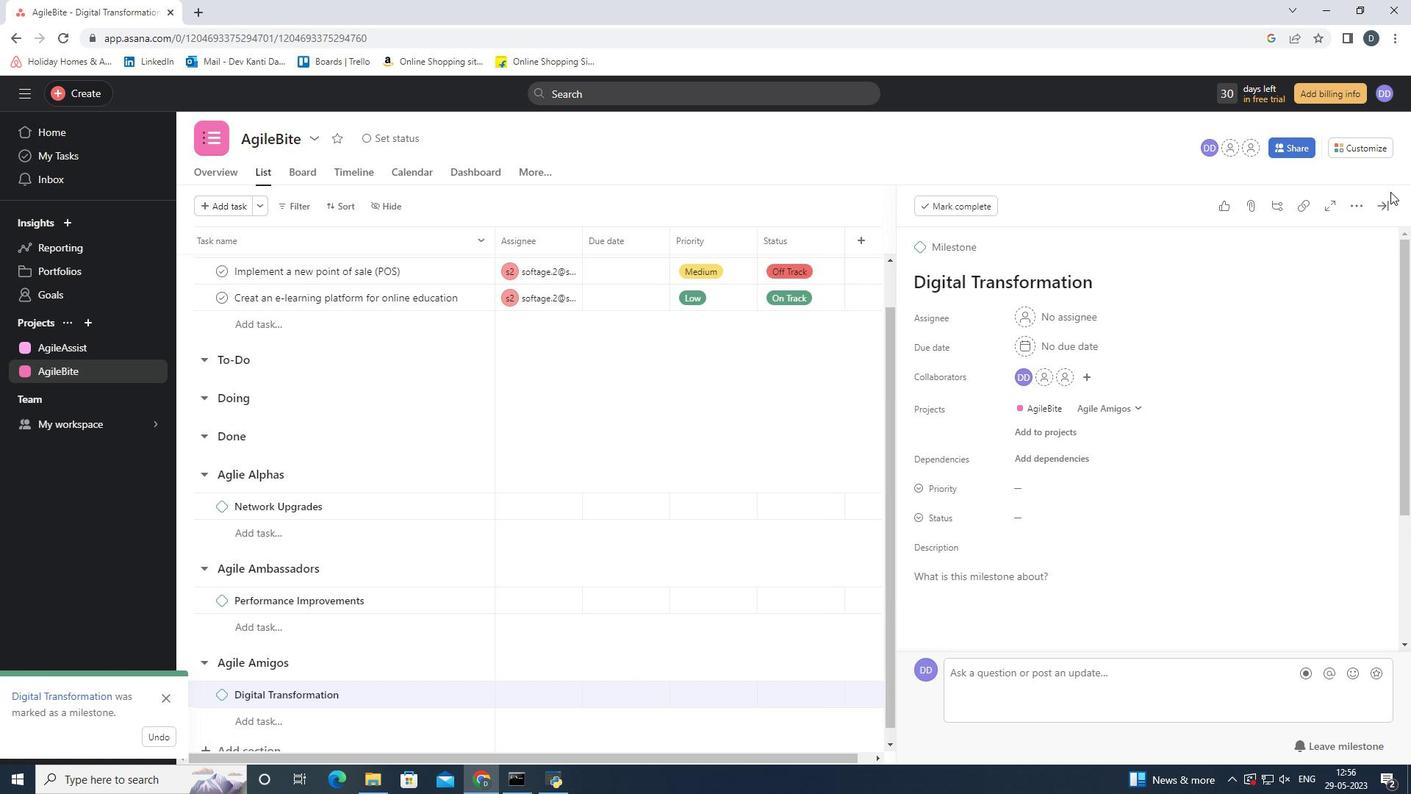 
Action: Mouse pressed left at (1391, 197)
Screenshot: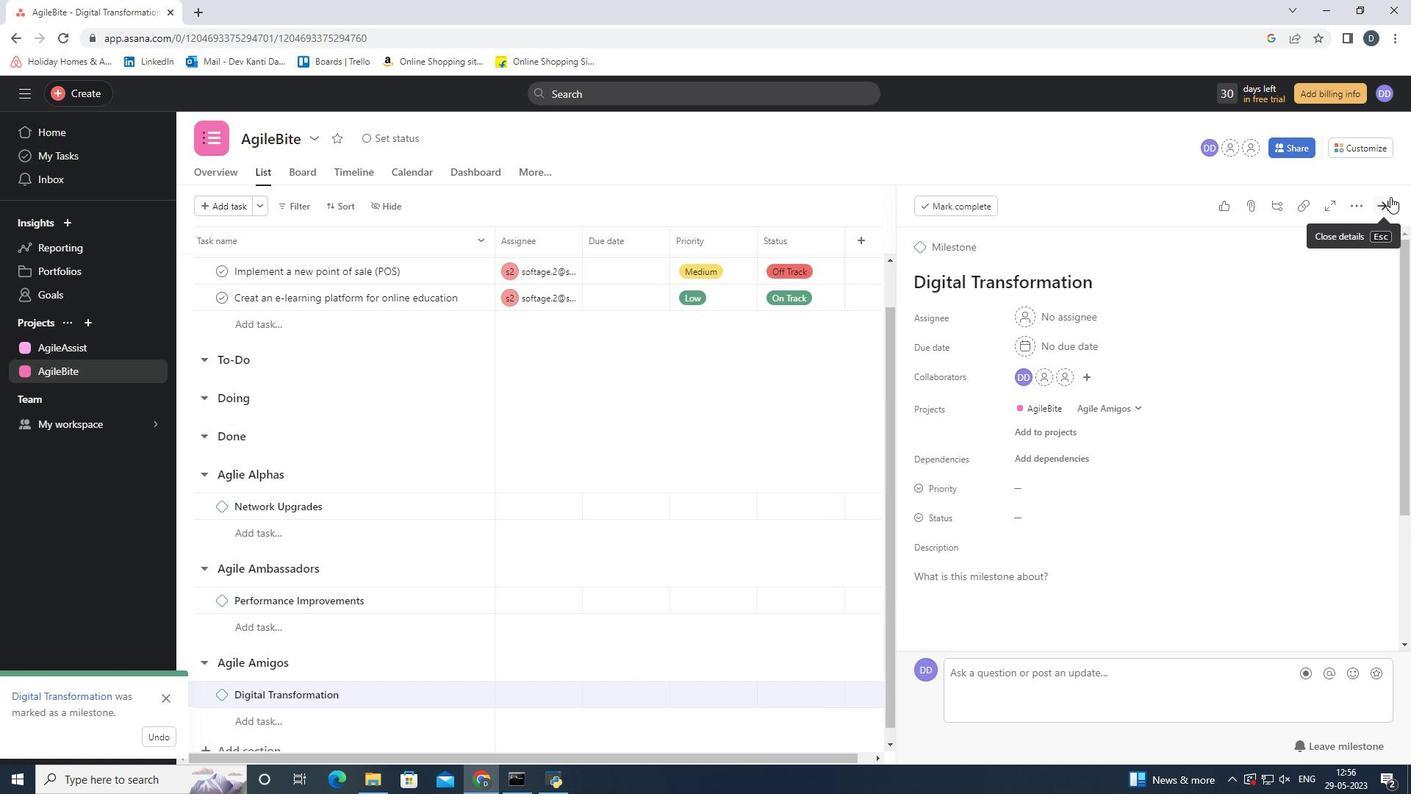 
Action: Mouse moved to (169, 699)
Screenshot: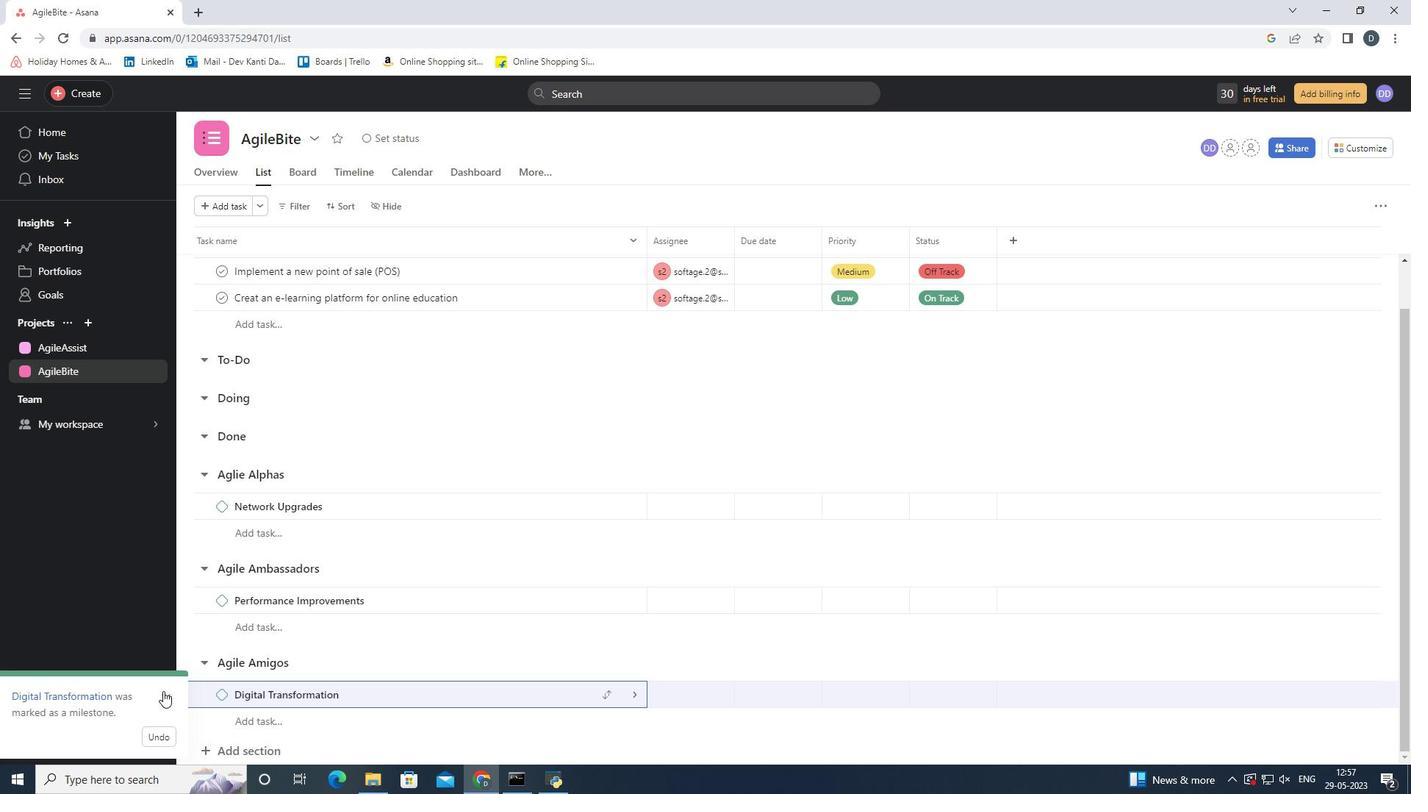 
Action: Mouse pressed left at (169, 699)
Screenshot: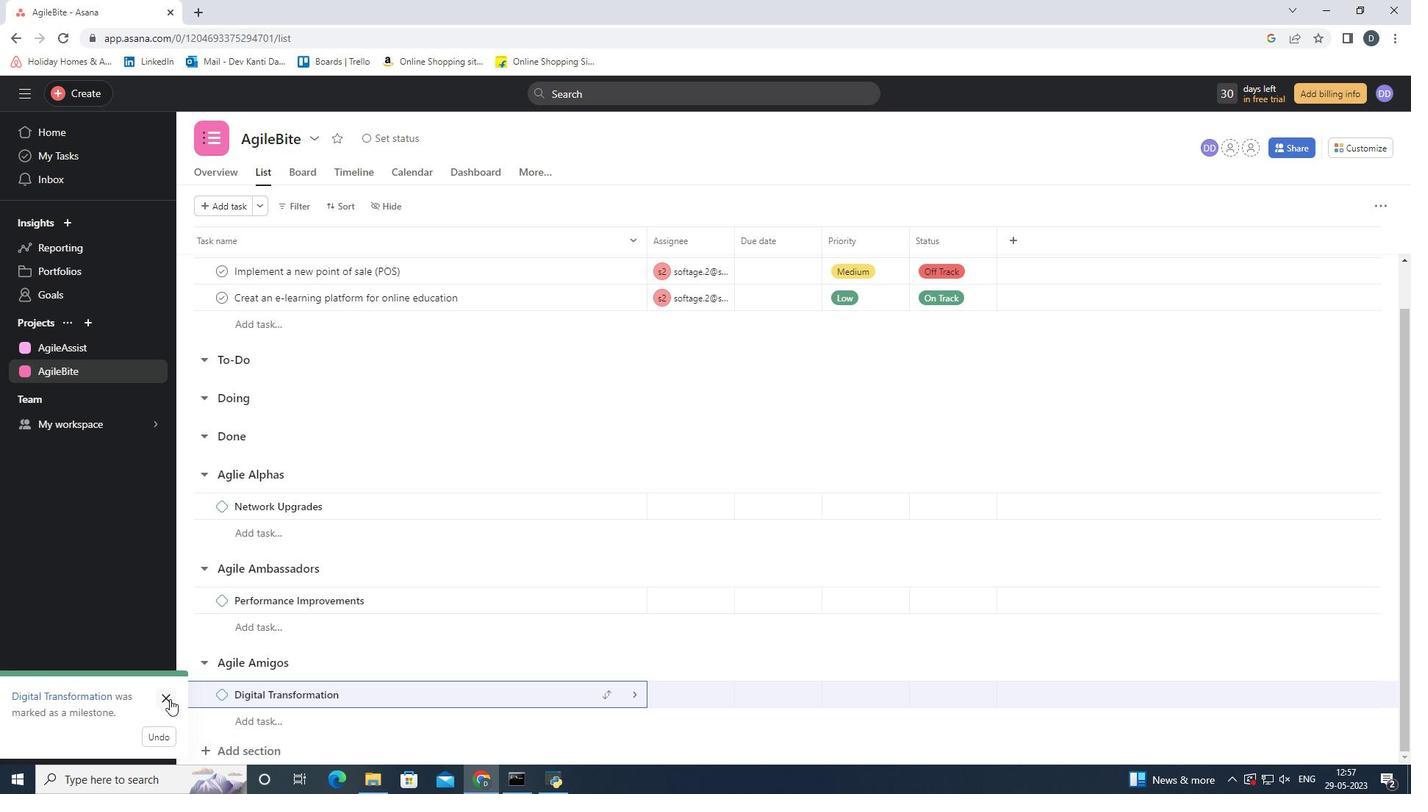
Action: Mouse moved to (392, 665)
Screenshot: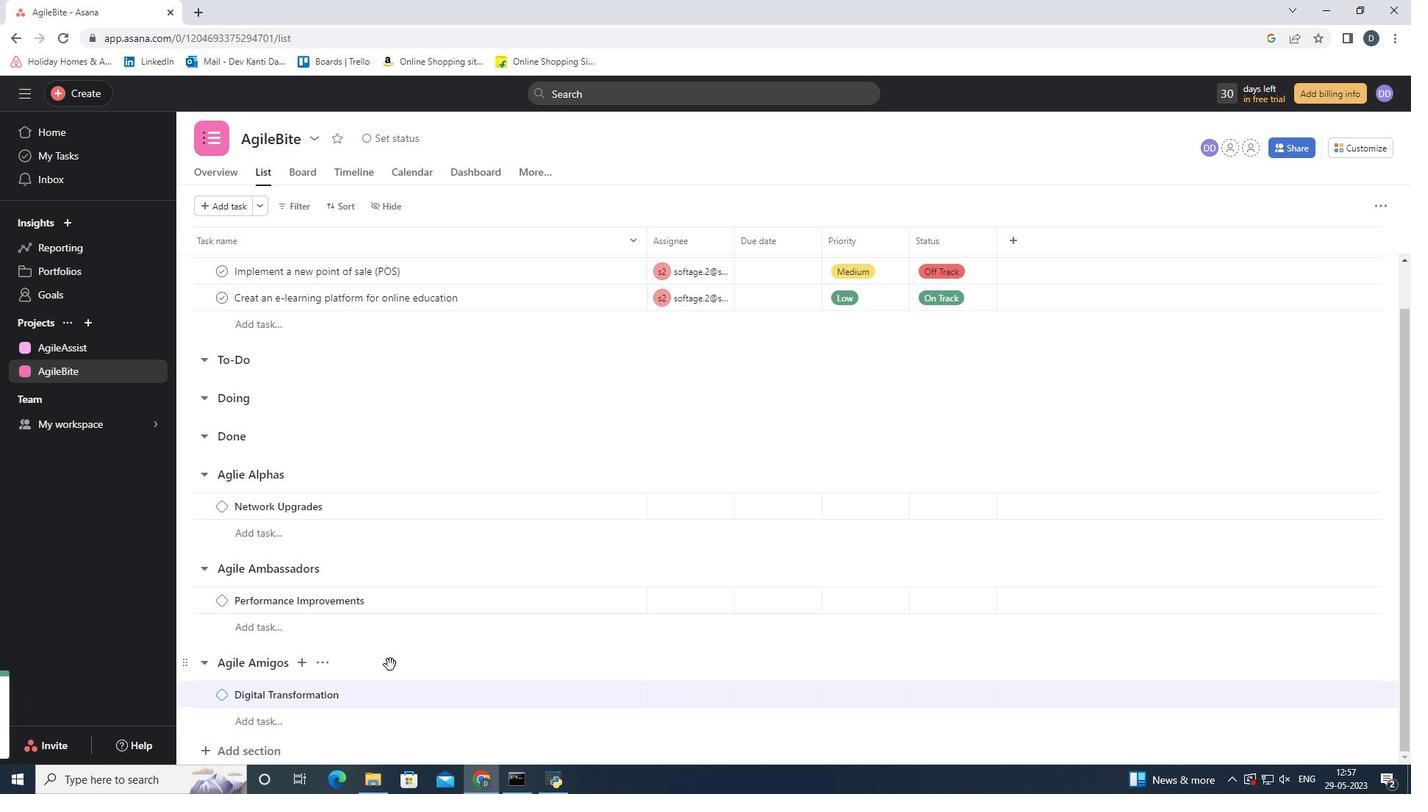 
Action: Mouse scrolled (392, 666) with delta (0, 0)
Screenshot: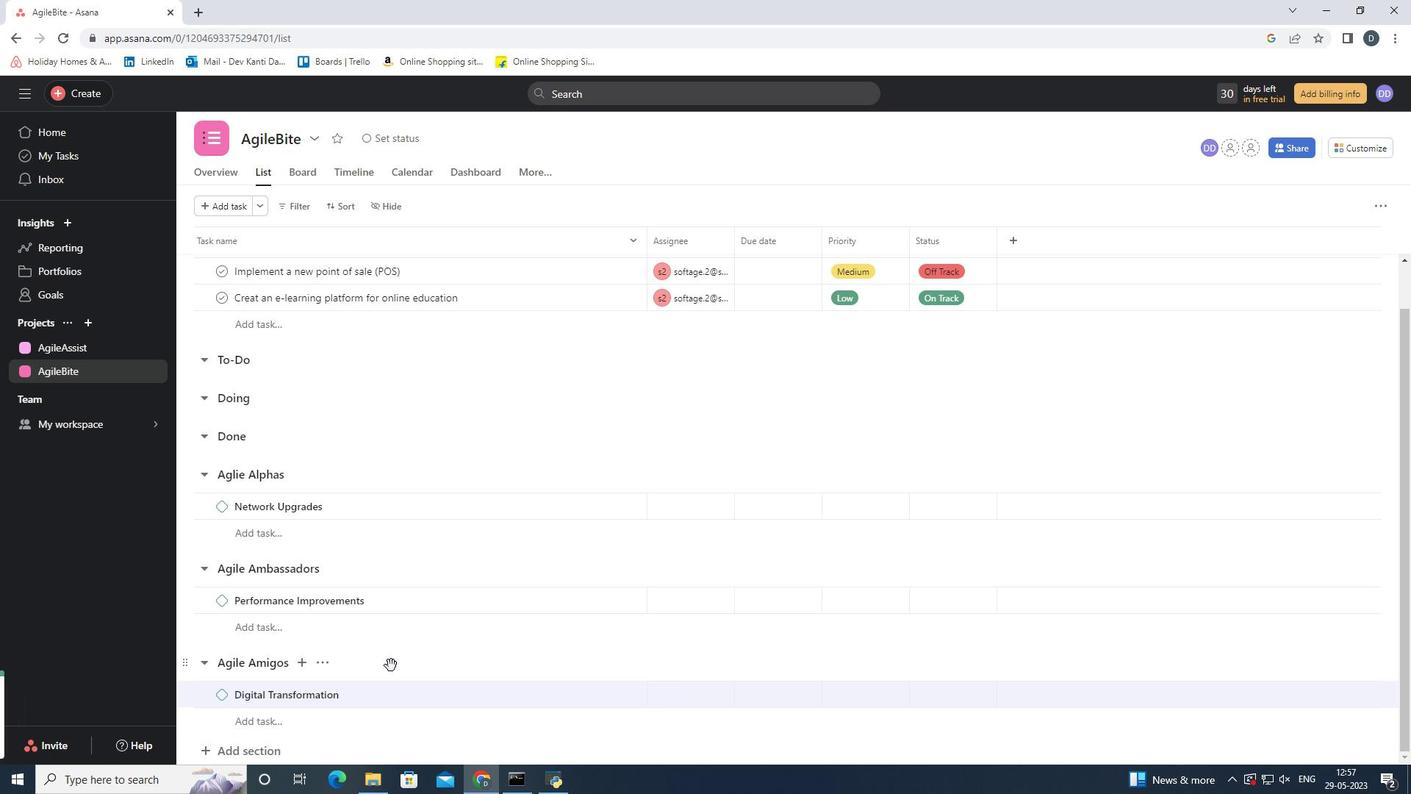 
Action: Mouse scrolled (392, 666) with delta (0, 0)
Screenshot: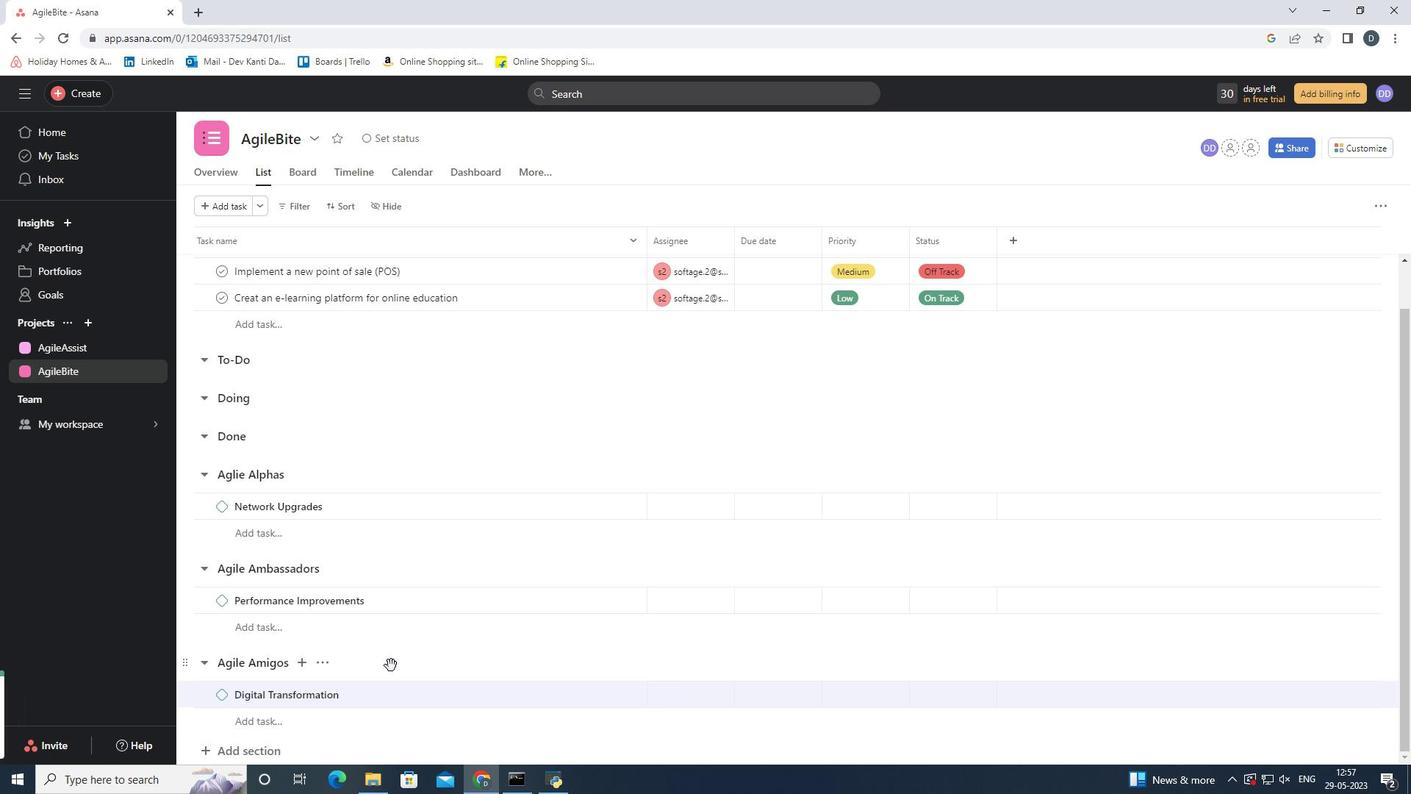 
Action: Mouse scrolled (392, 666) with delta (0, 0)
Screenshot: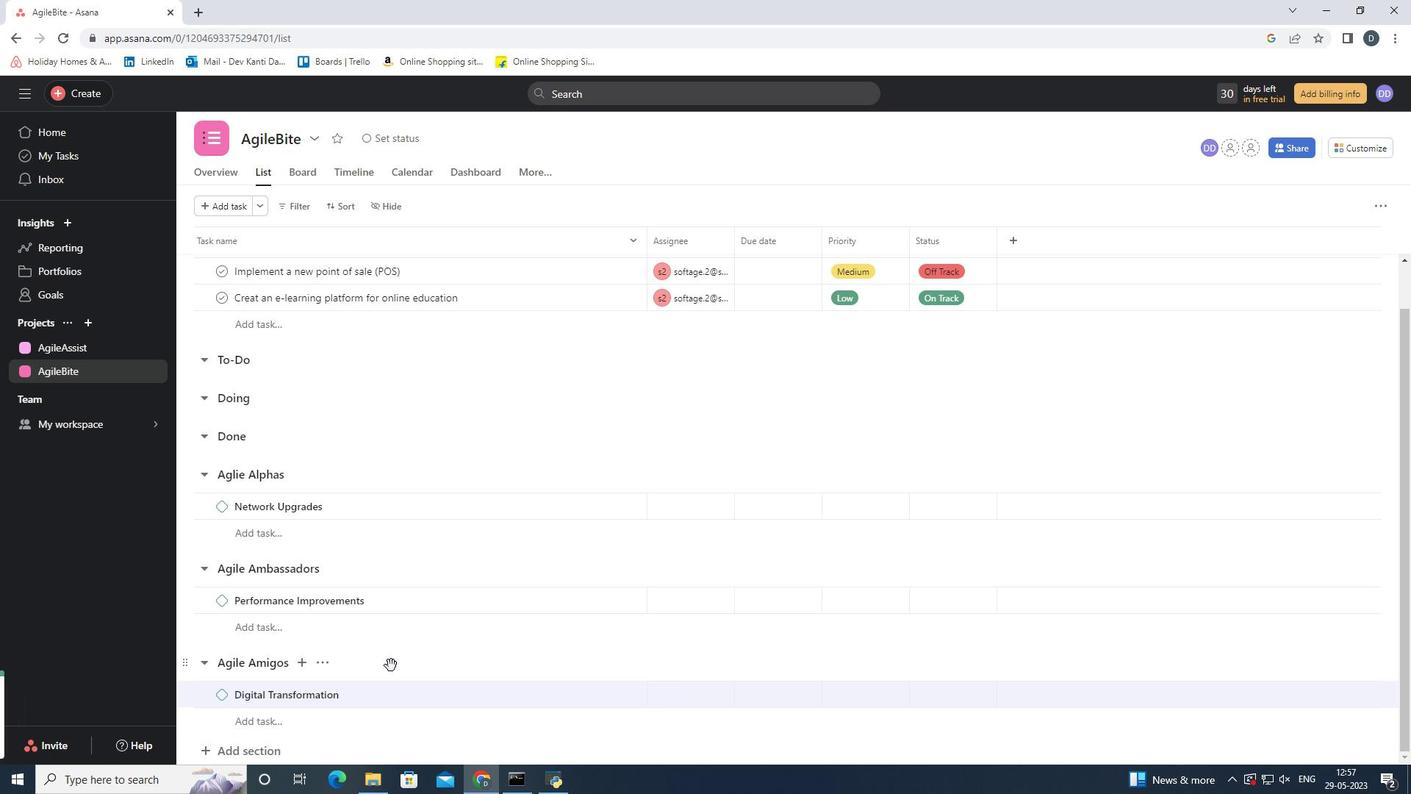 
Action: Mouse scrolled (392, 666) with delta (0, 0)
Screenshot: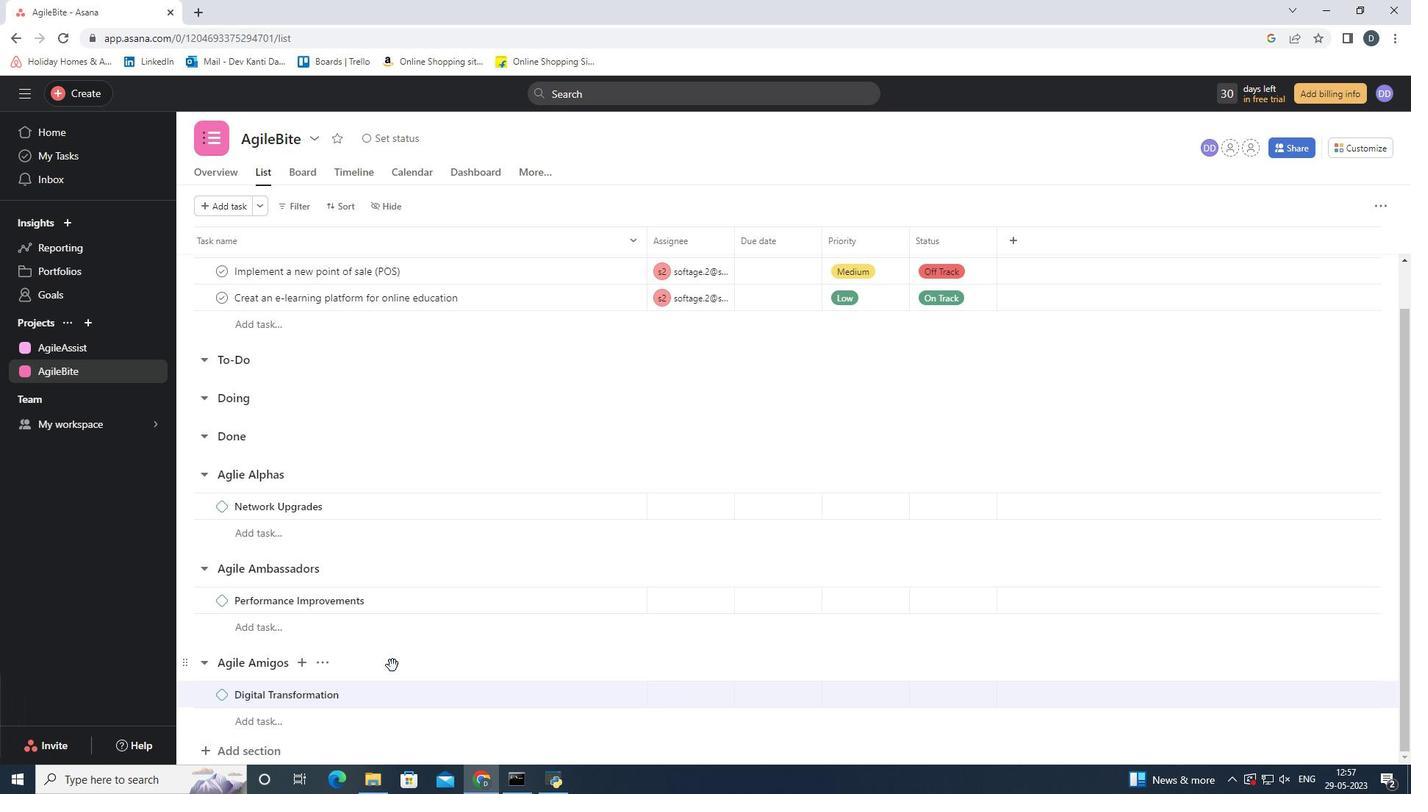 
Action: Mouse scrolled (392, 664) with delta (0, 0)
Screenshot: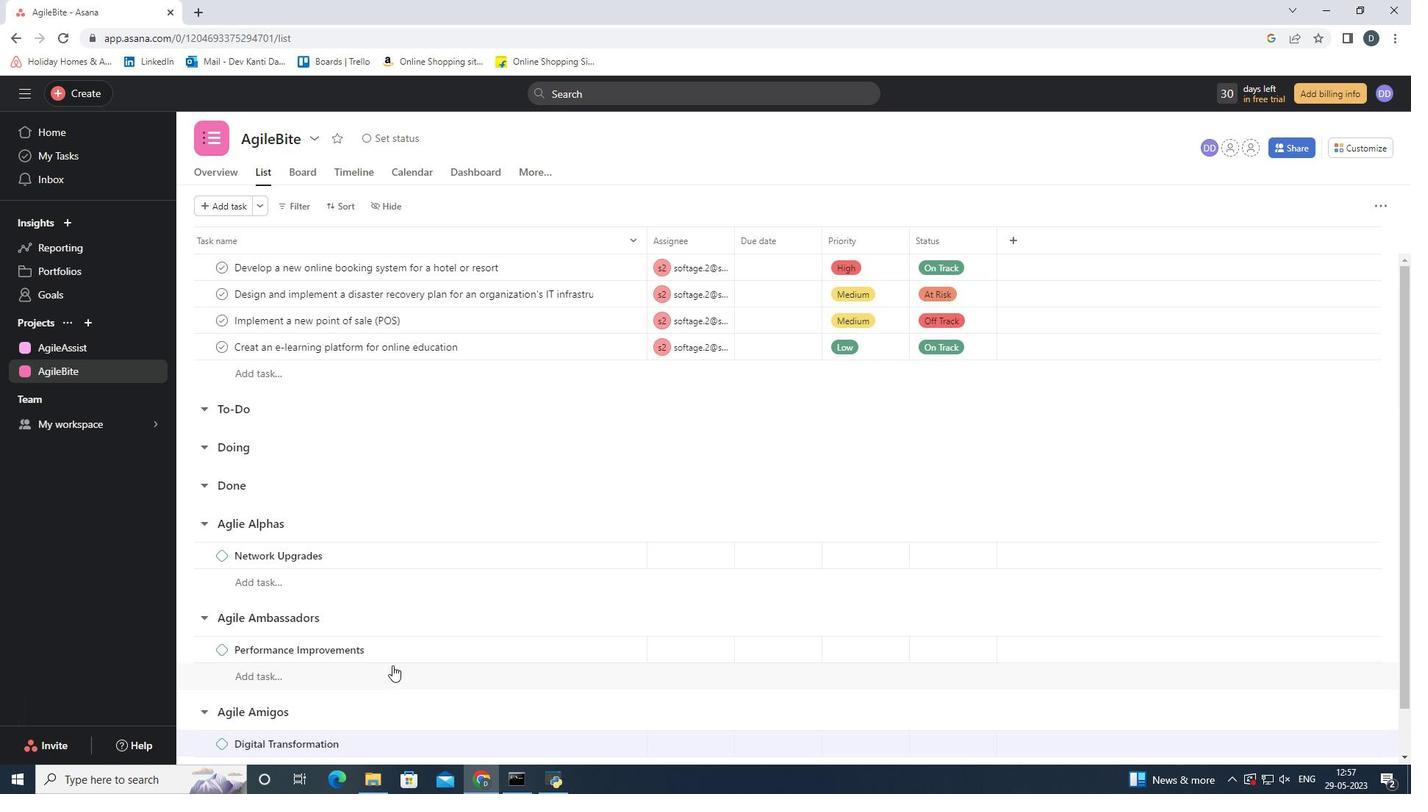 
Action: Mouse scrolled (392, 664) with delta (0, 0)
Screenshot: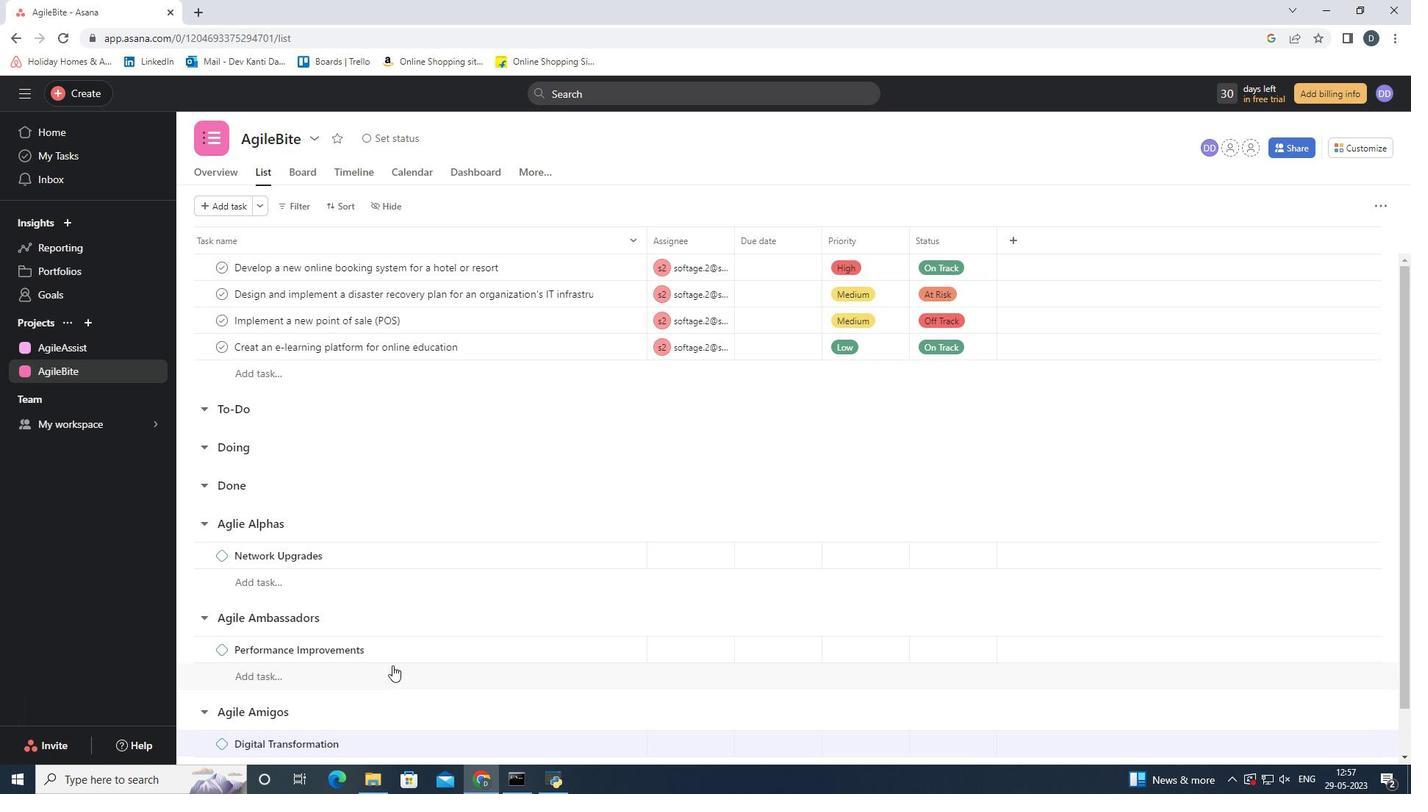 
Action: Mouse scrolled (392, 664) with delta (0, 0)
Screenshot: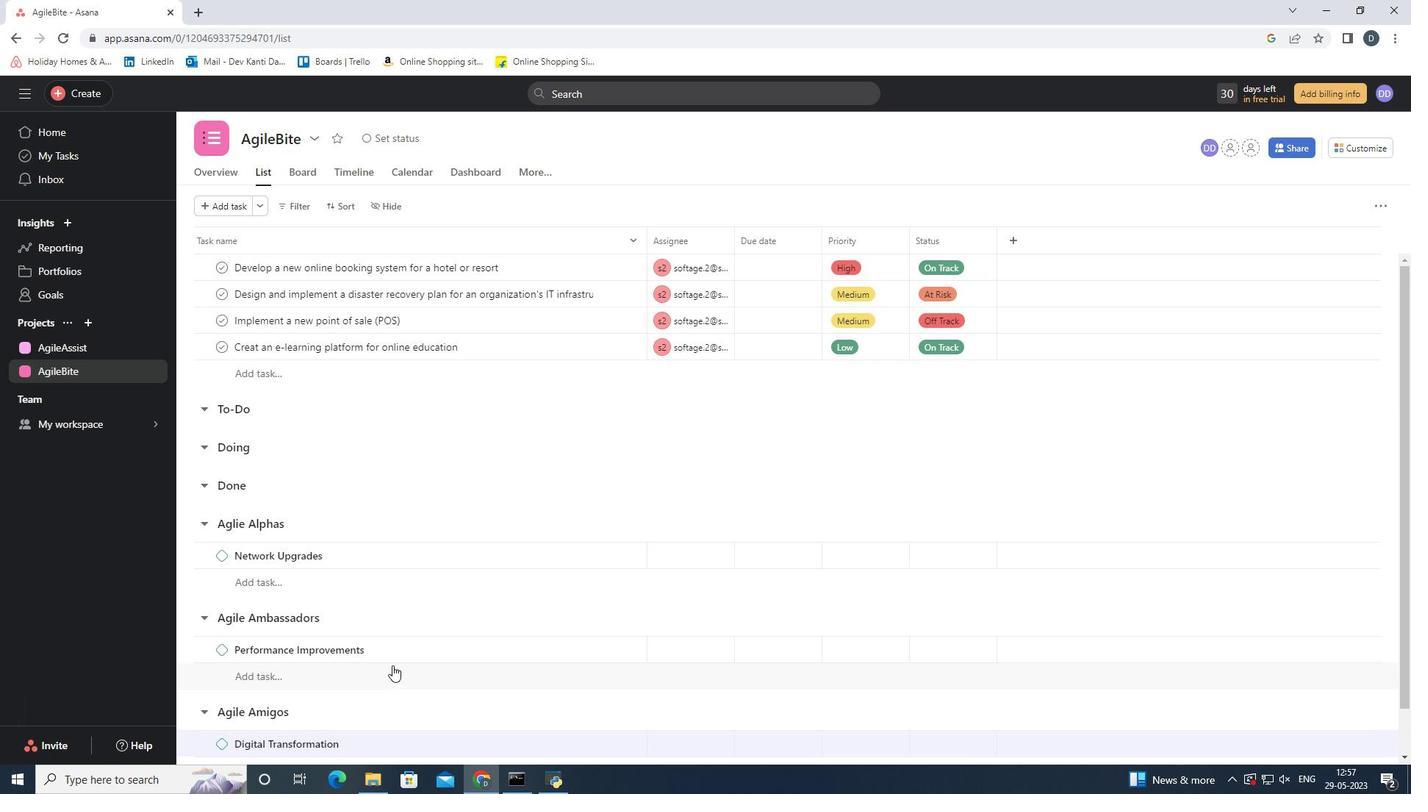 
Action: Mouse scrolled (392, 664) with delta (0, 0)
Screenshot: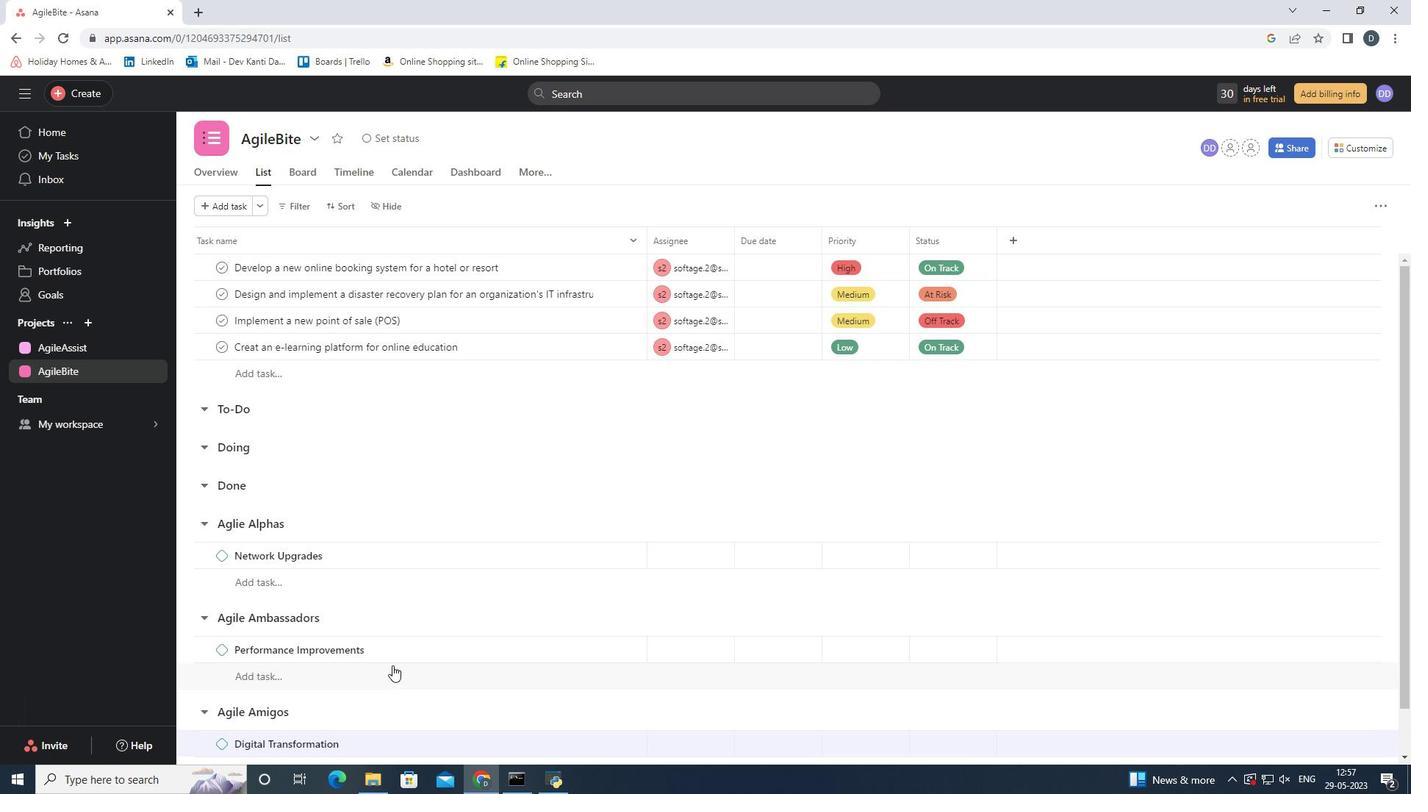 
Action: Mouse moved to (929, 436)
Screenshot: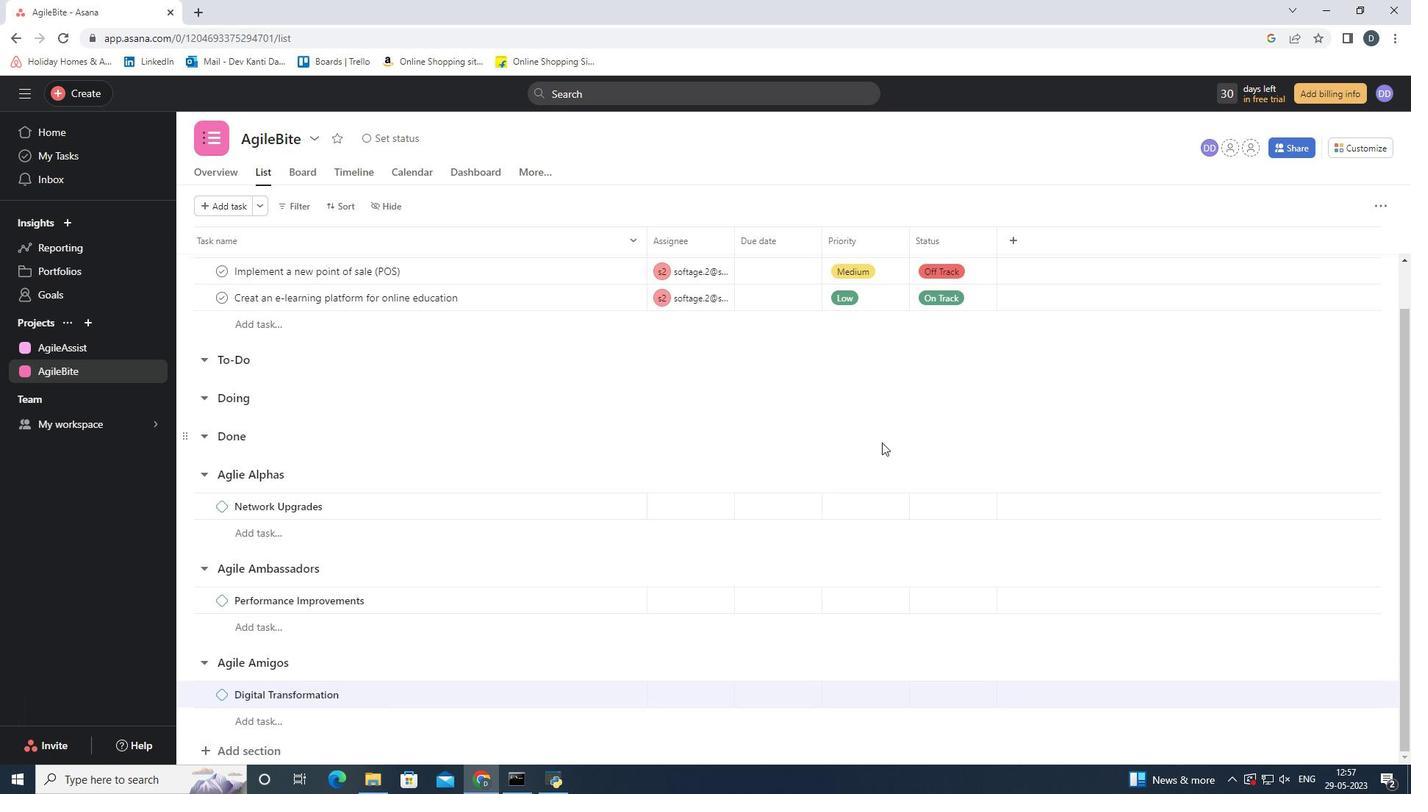 
Action: Mouse pressed left at (929, 436)
Screenshot: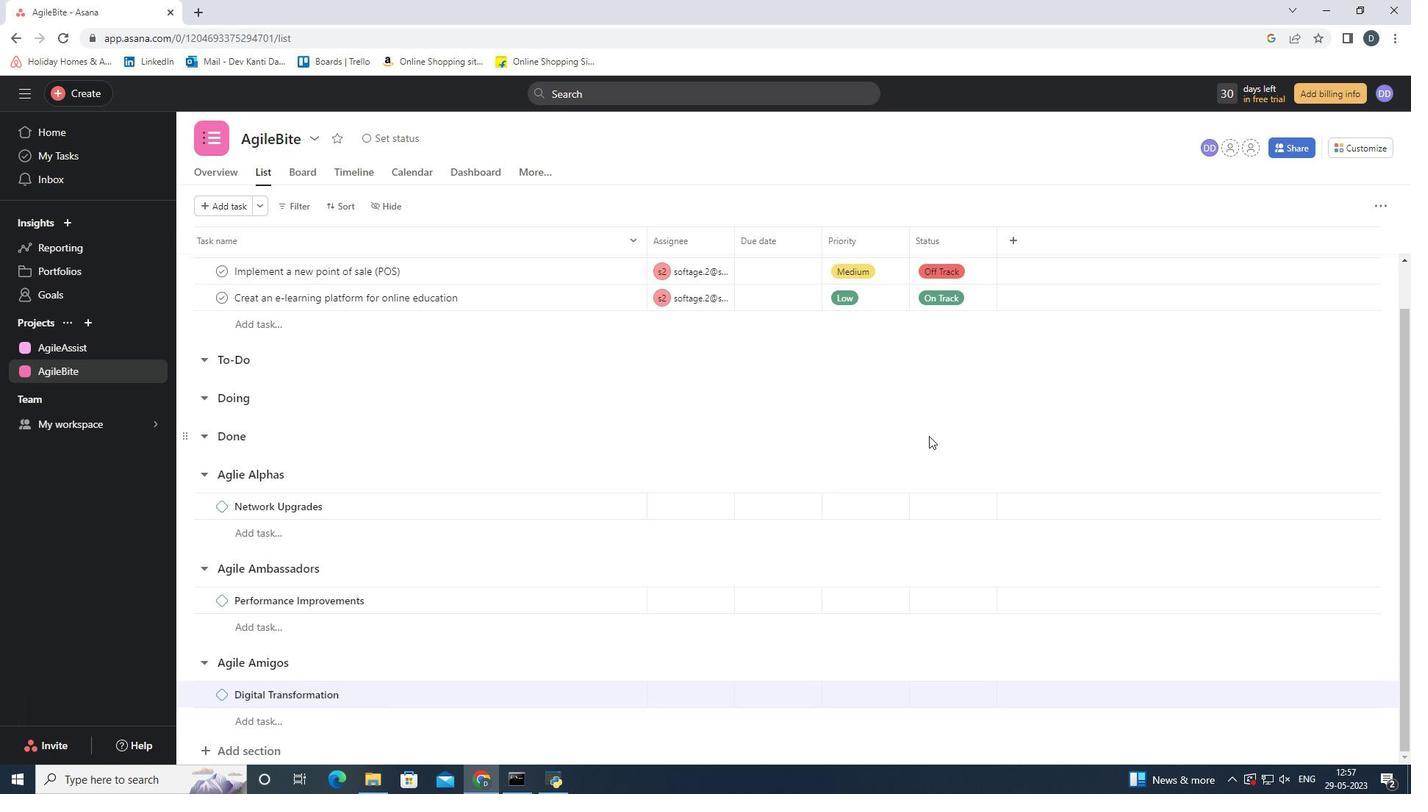 
